 Task: Create a due date automation trigger when advanced on, on the wednesday after a card is due add fields with custom field "Resume" unchecked at 11:00 AM.
Action: Mouse moved to (1094, 334)
Screenshot: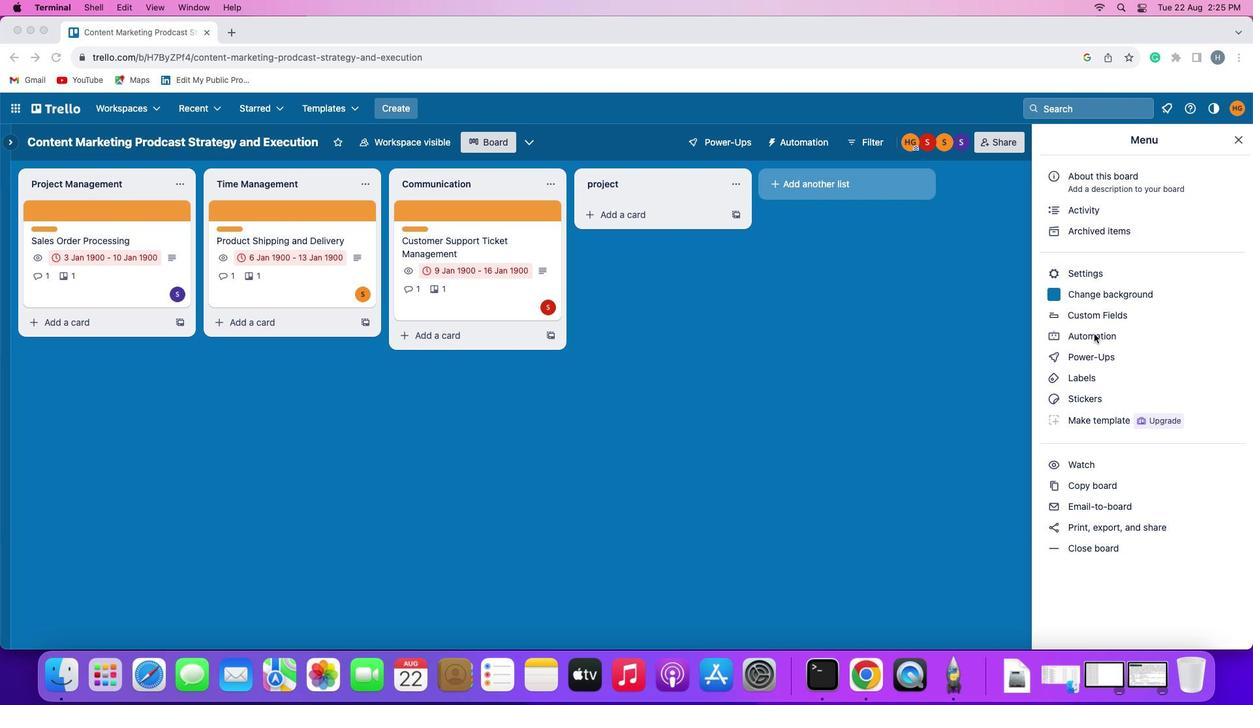 
Action: Mouse pressed left at (1094, 334)
Screenshot: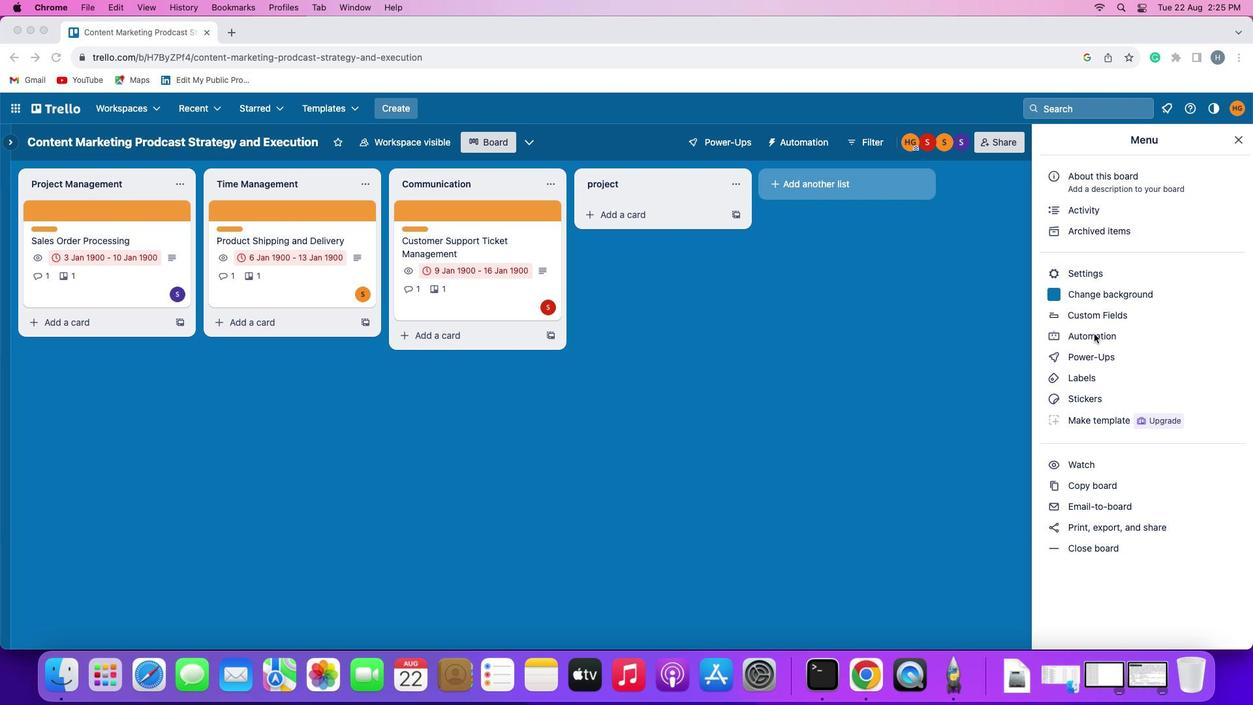 
Action: Mouse pressed left at (1094, 334)
Screenshot: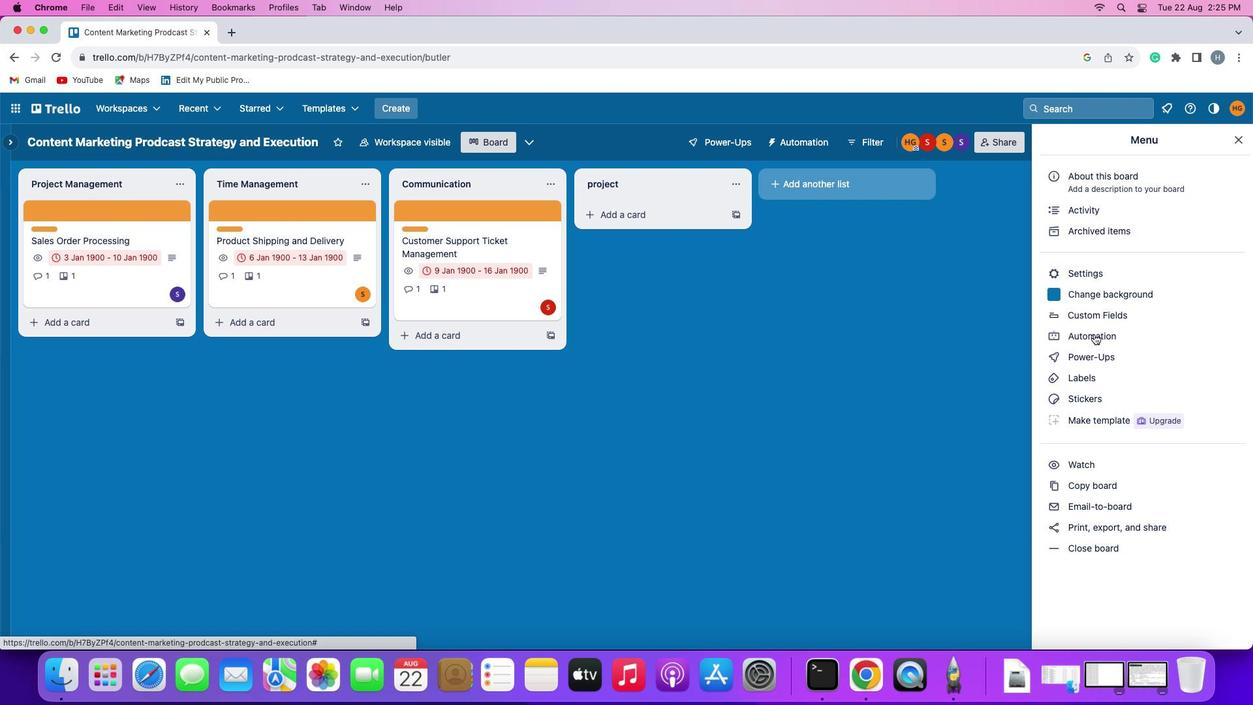 
Action: Mouse moved to (112, 308)
Screenshot: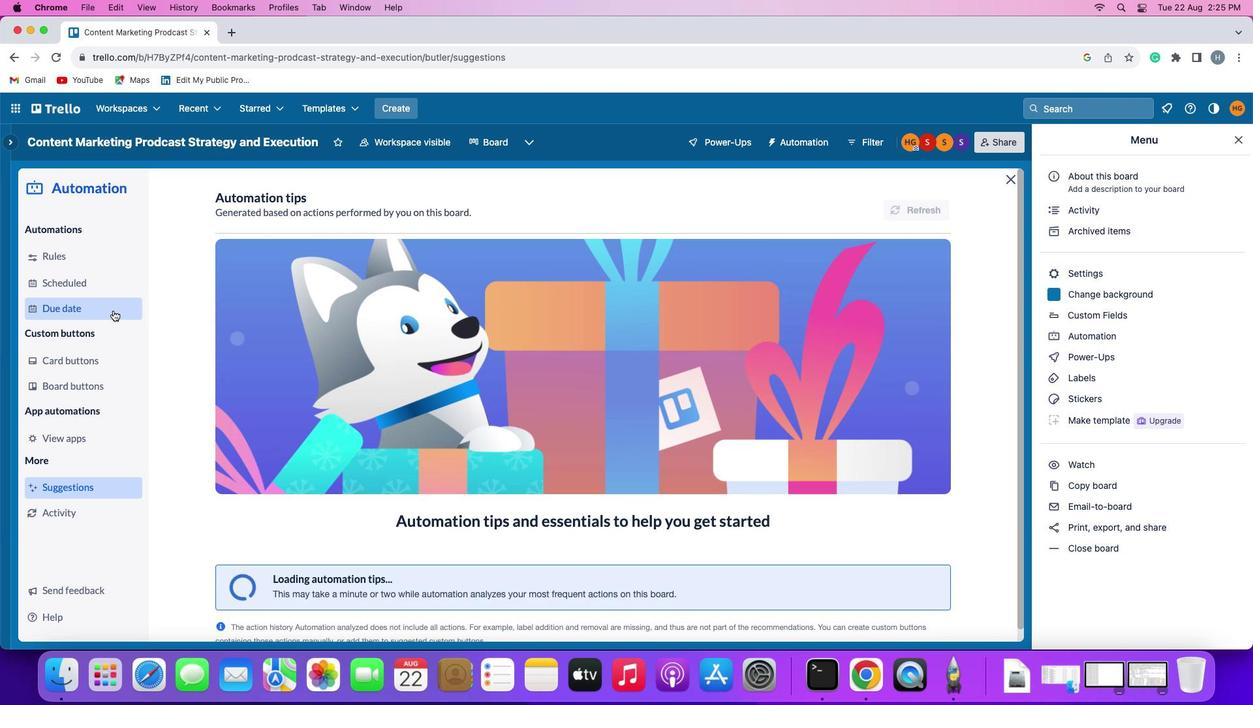 
Action: Mouse pressed left at (112, 308)
Screenshot: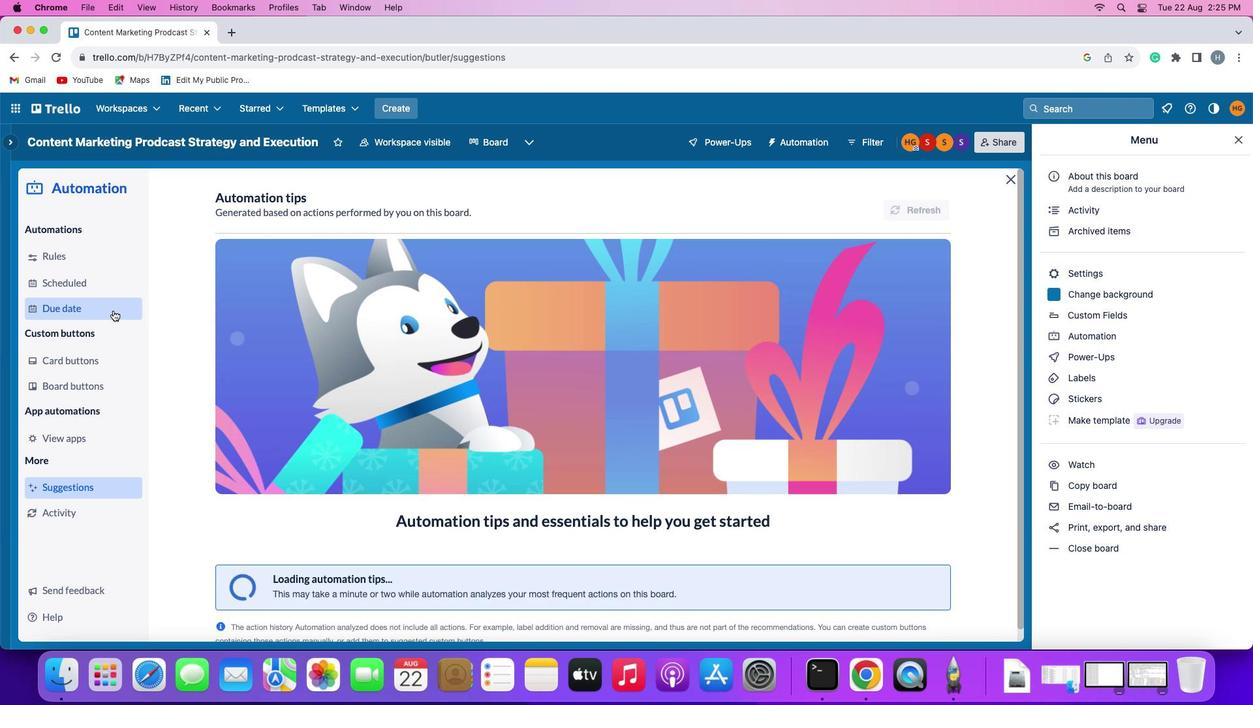 
Action: Mouse moved to (895, 198)
Screenshot: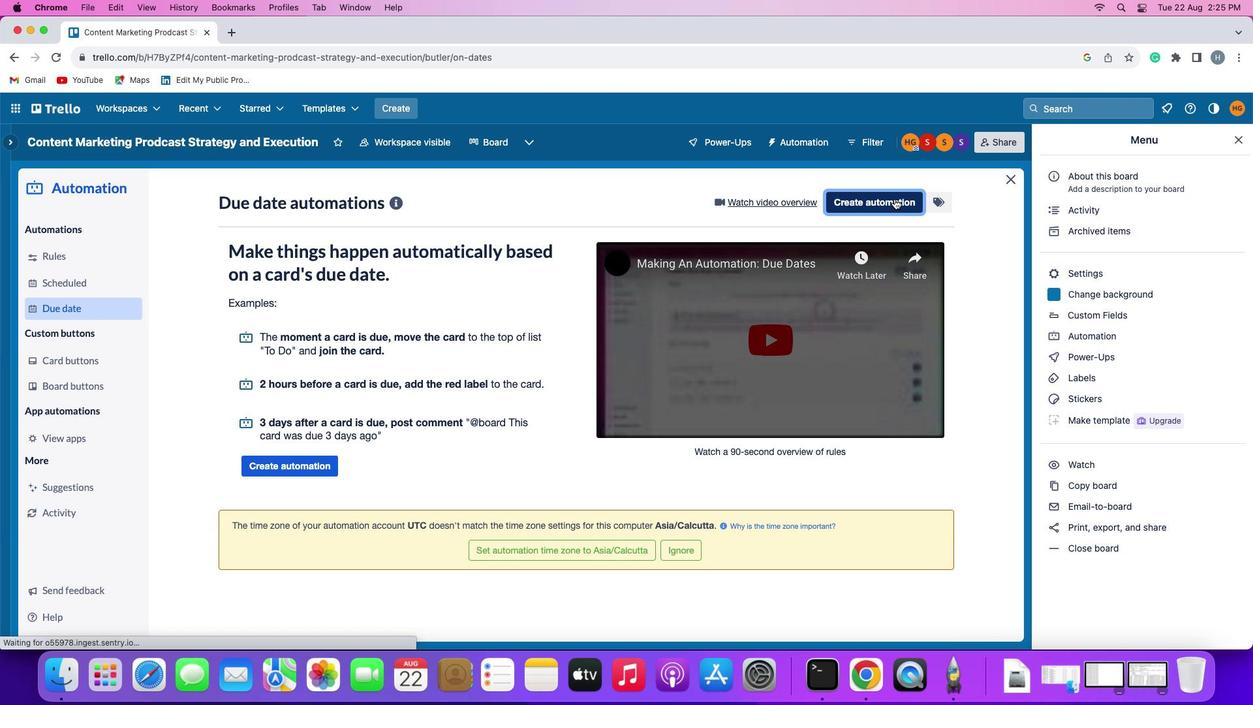 
Action: Mouse pressed left at (895, 198)
Screenshot: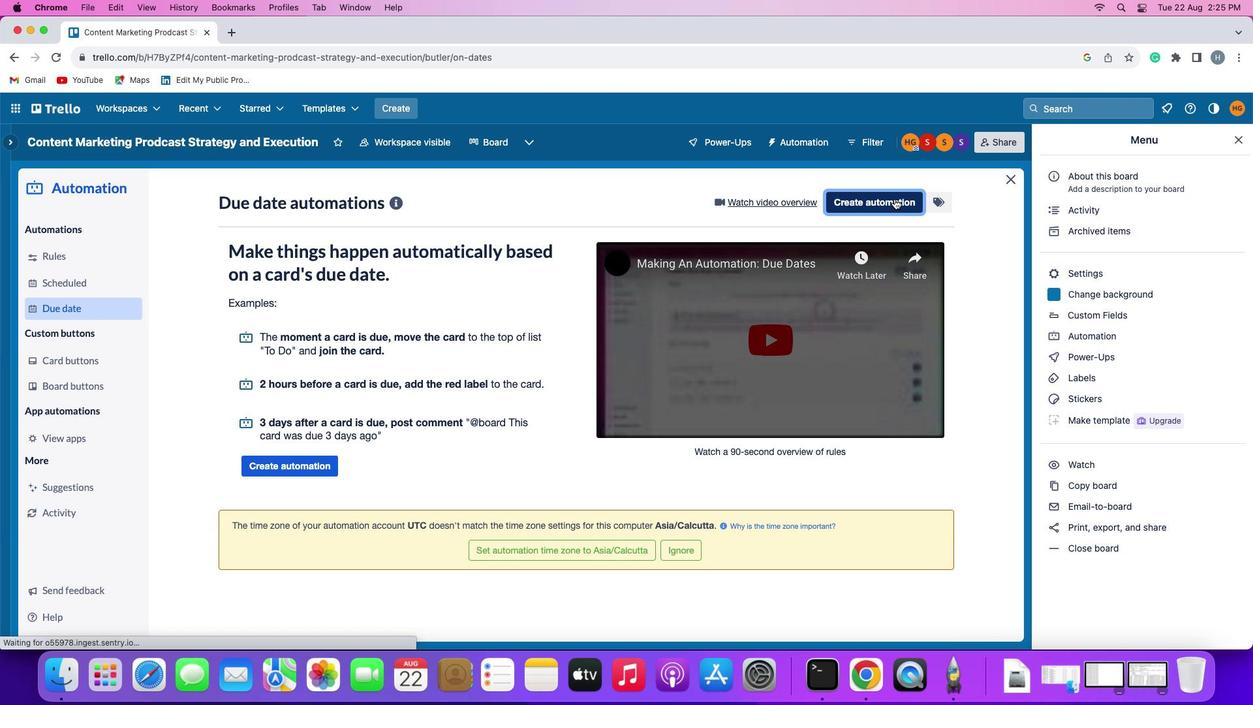 
Action: Mouse moved to (257, 330)
Screenshot: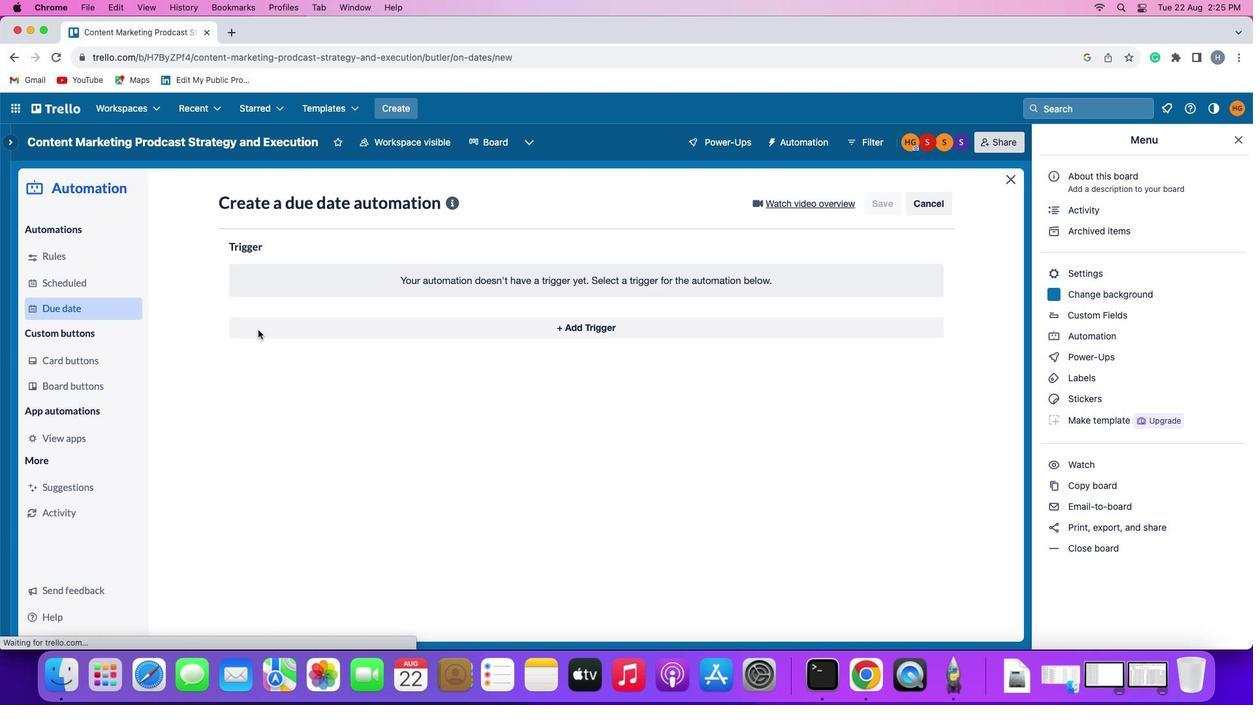 
Action: Mouse pressed left at (257, 330)
Screenshot: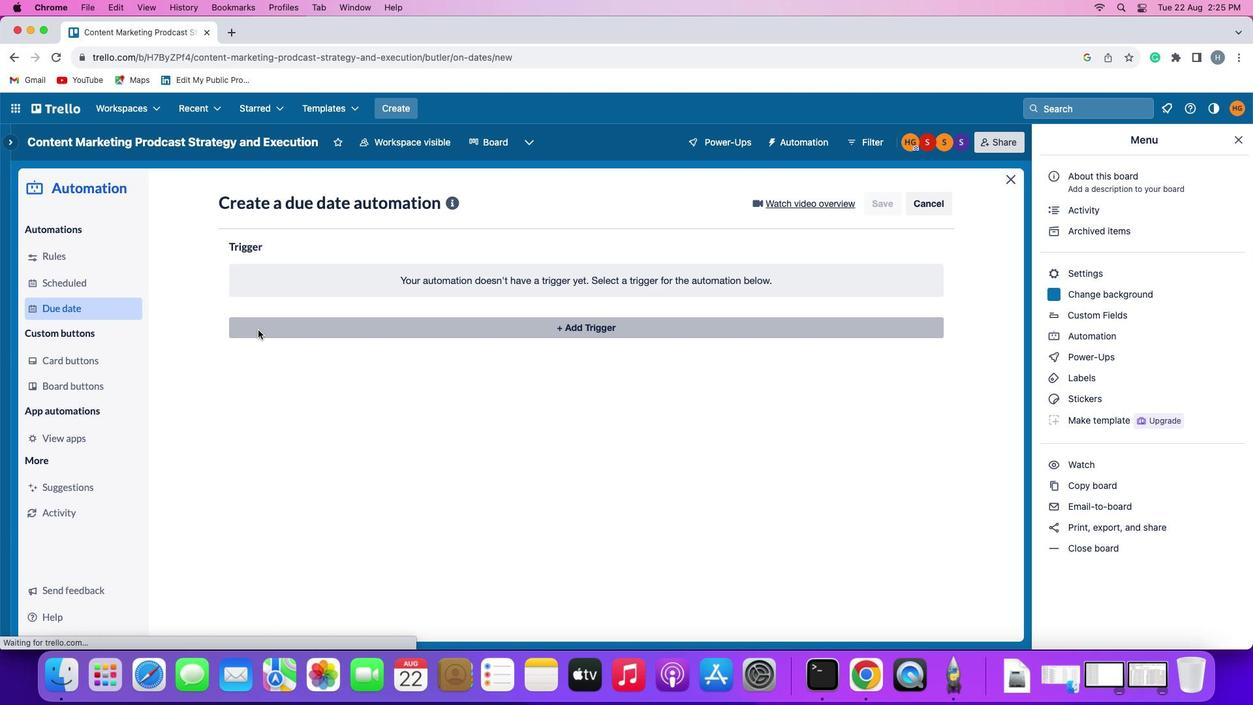 
Action: Mouse moved to (276, 577)
Screenshot: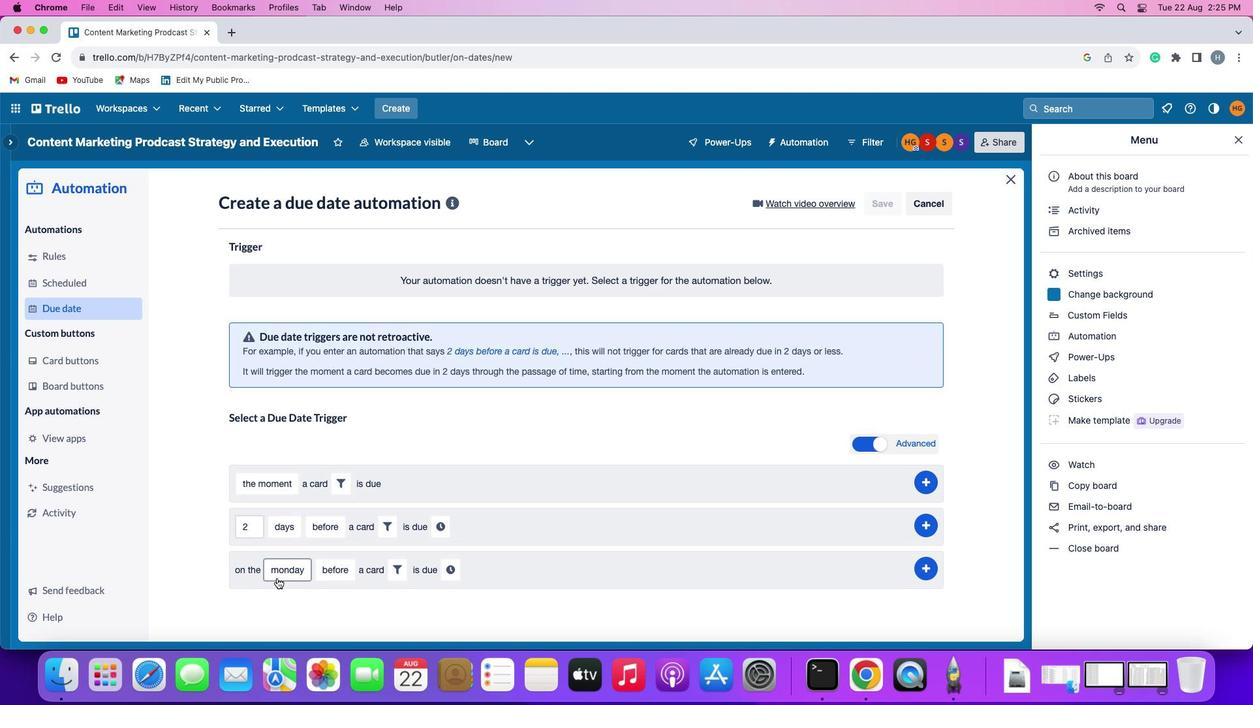 
Action: Mouse pressed left at (276, 577)
Screenshot: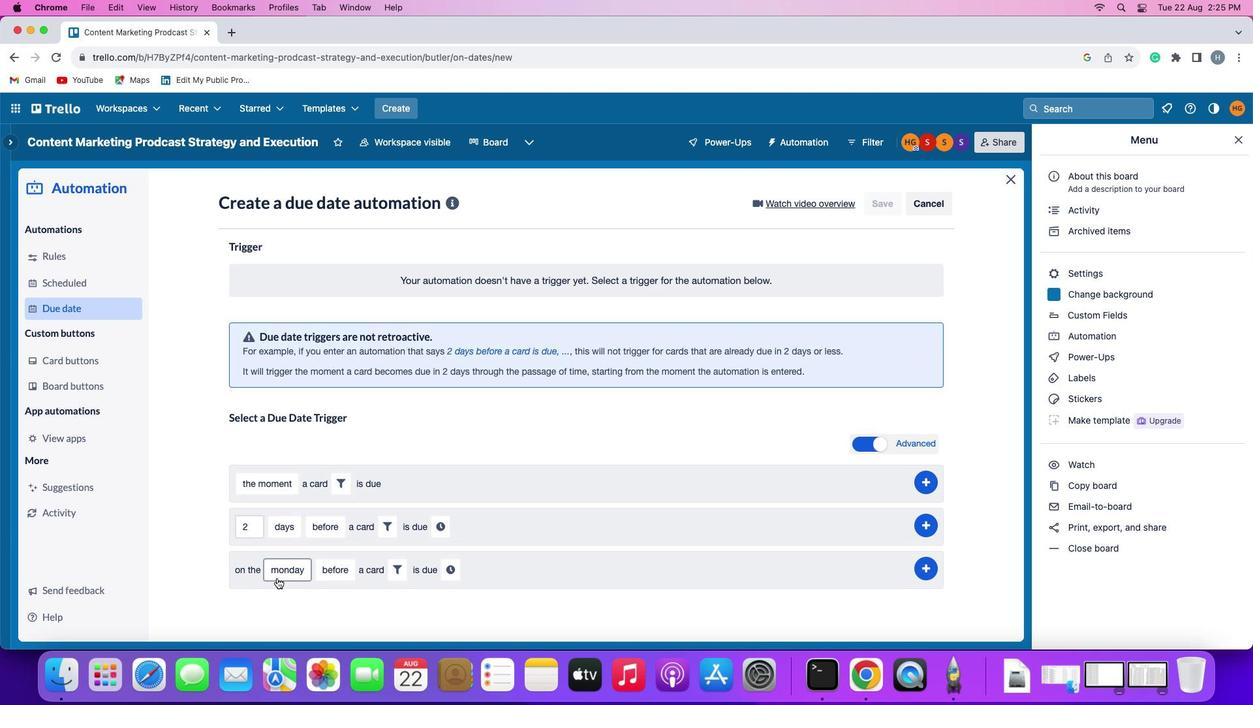 
Action: Mouse moved to (314, 439)
Screenshot: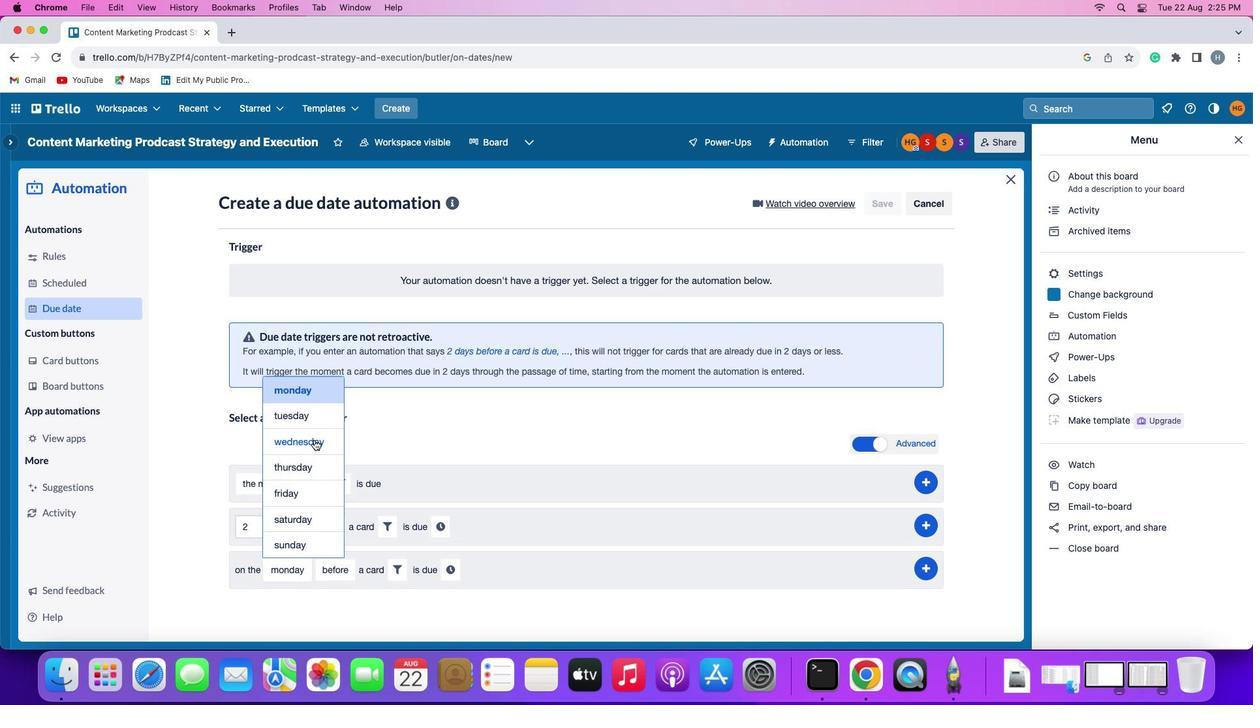 
Action: Mouse pressed left at (314, 439)
Screenshot: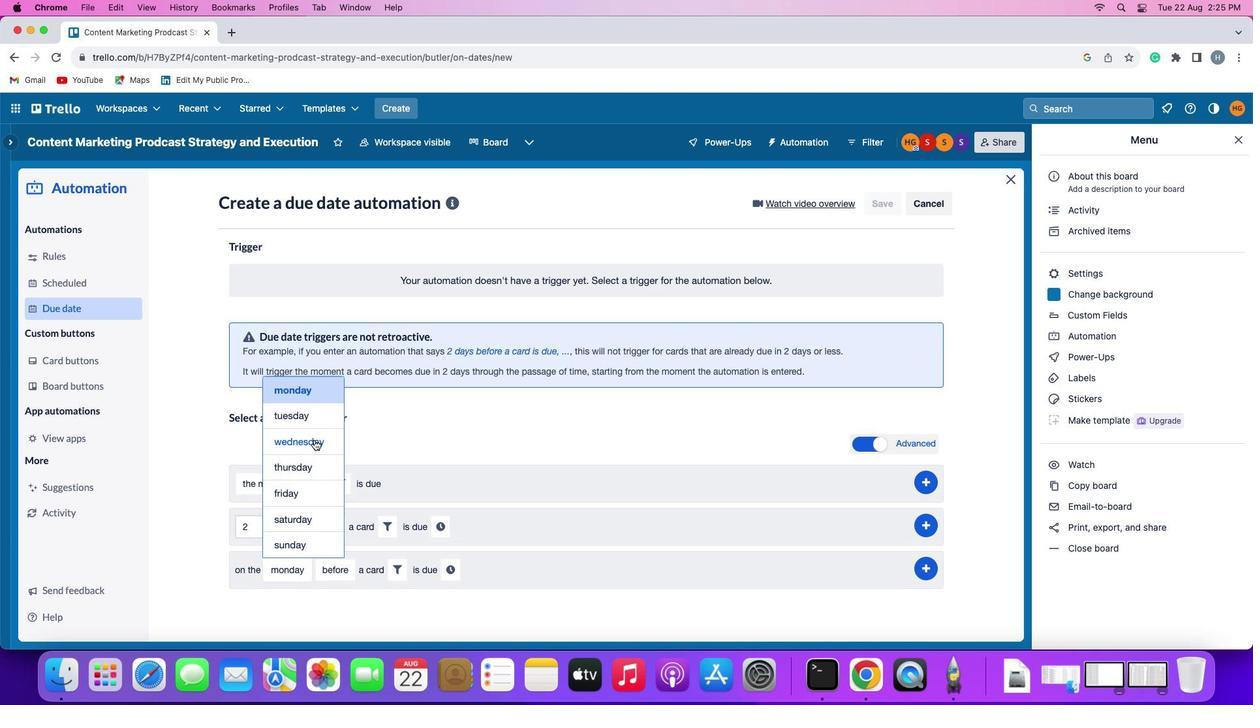 
Action: Mouse moved to (348, 562)
Screenshot: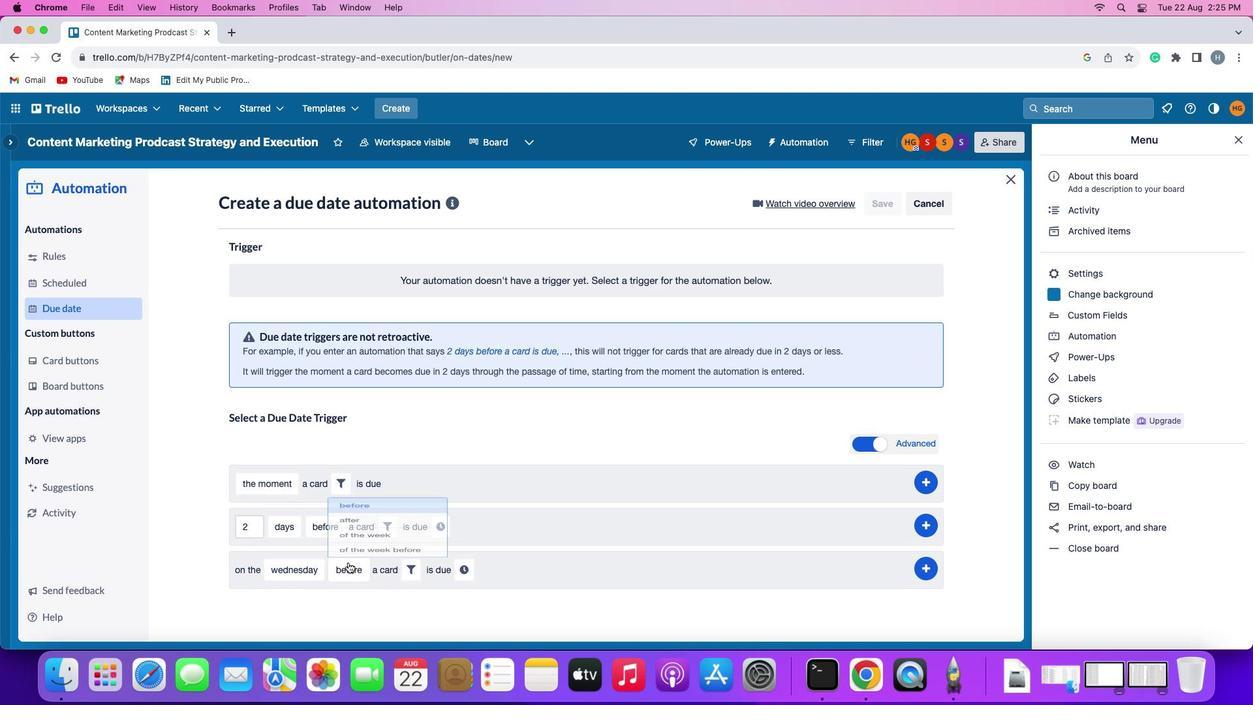 
Action: Mouse pressed left at (348, 562)
Screenshot: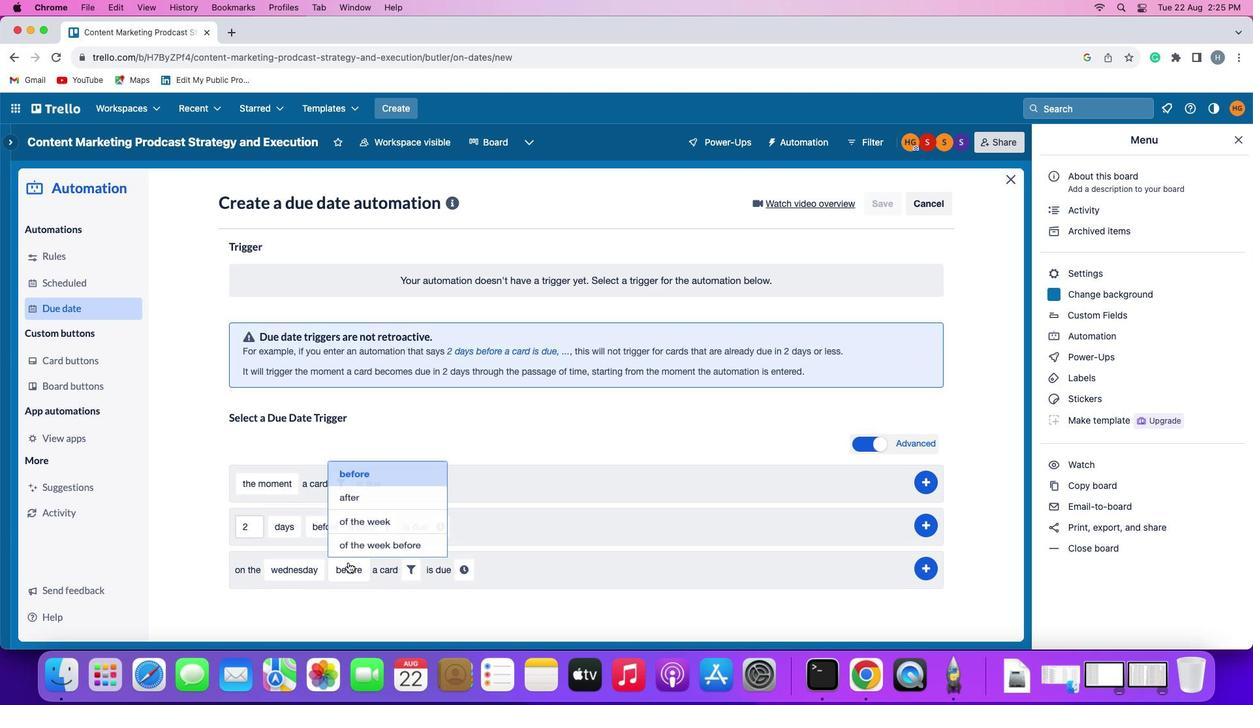 
Action: Mouse moved to (369, 498)
Screenshot: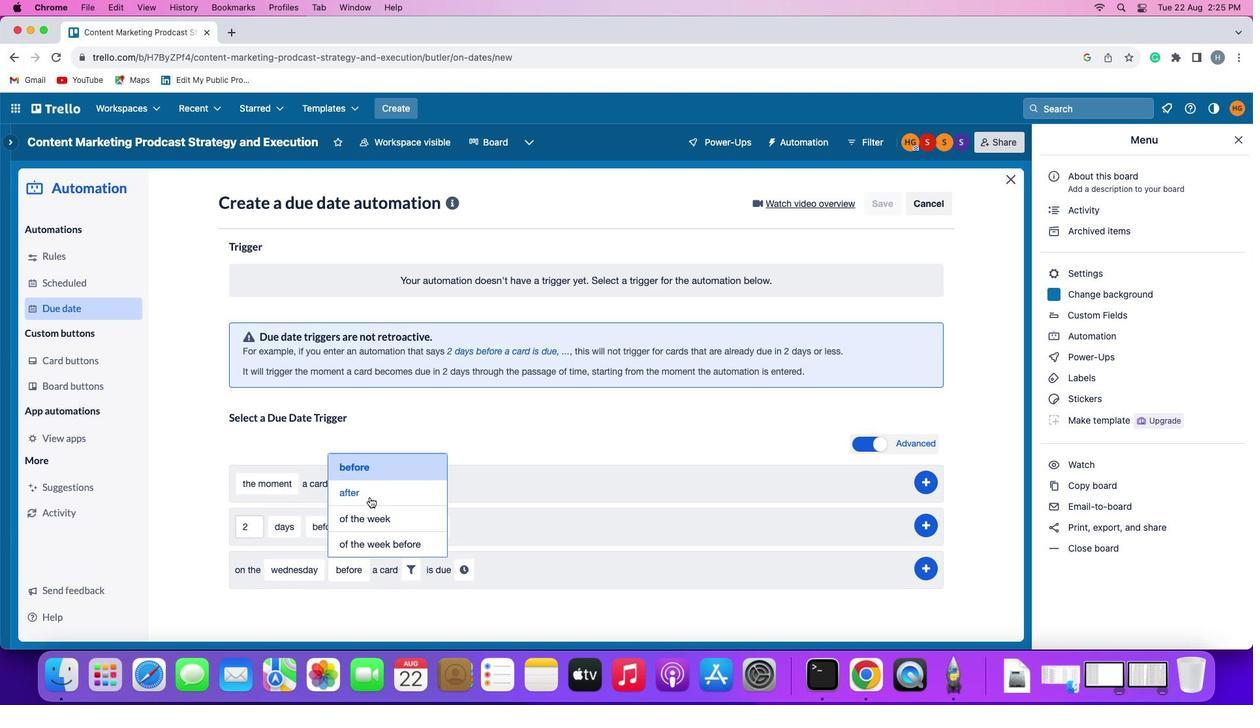 
Action: Mouse pressed left at (369, 498)
Screenshot: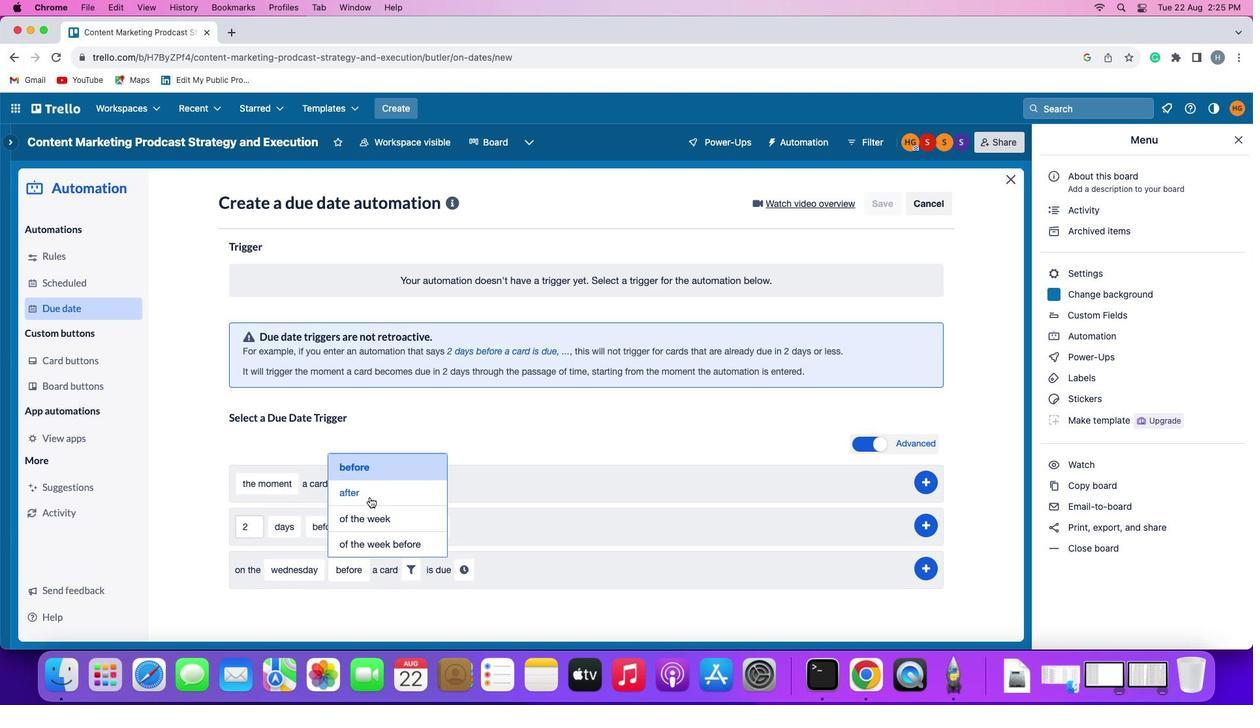 
Action: Mouse moved to (414, 569)
Screenshot: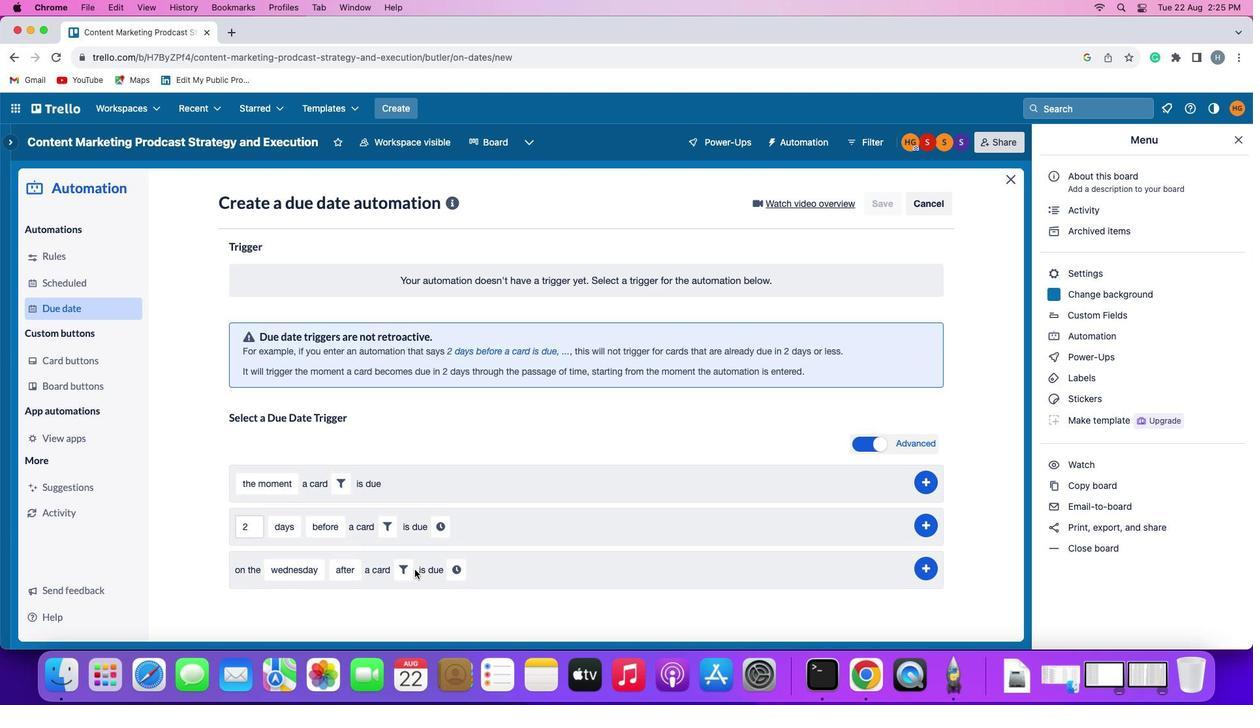 
Action: Mouse pressed left at (414, 569)
Screenshot: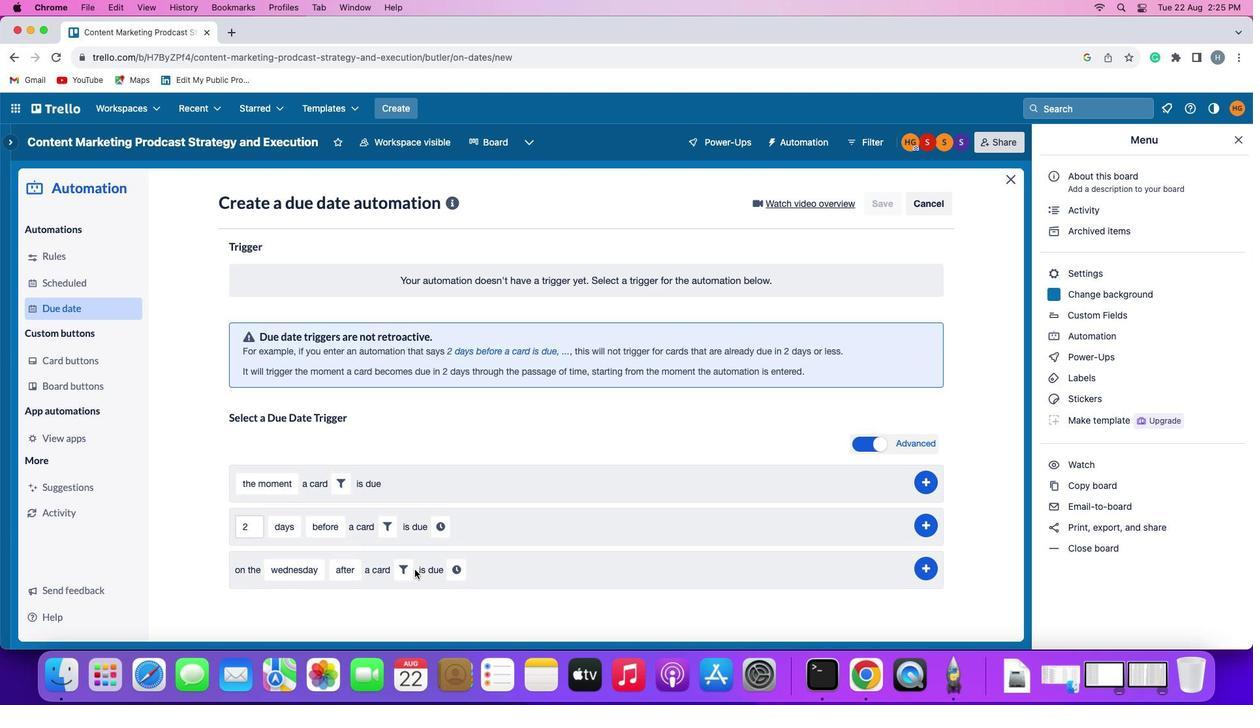 
Action: Mouse moved to (411, 567)
Screenshot: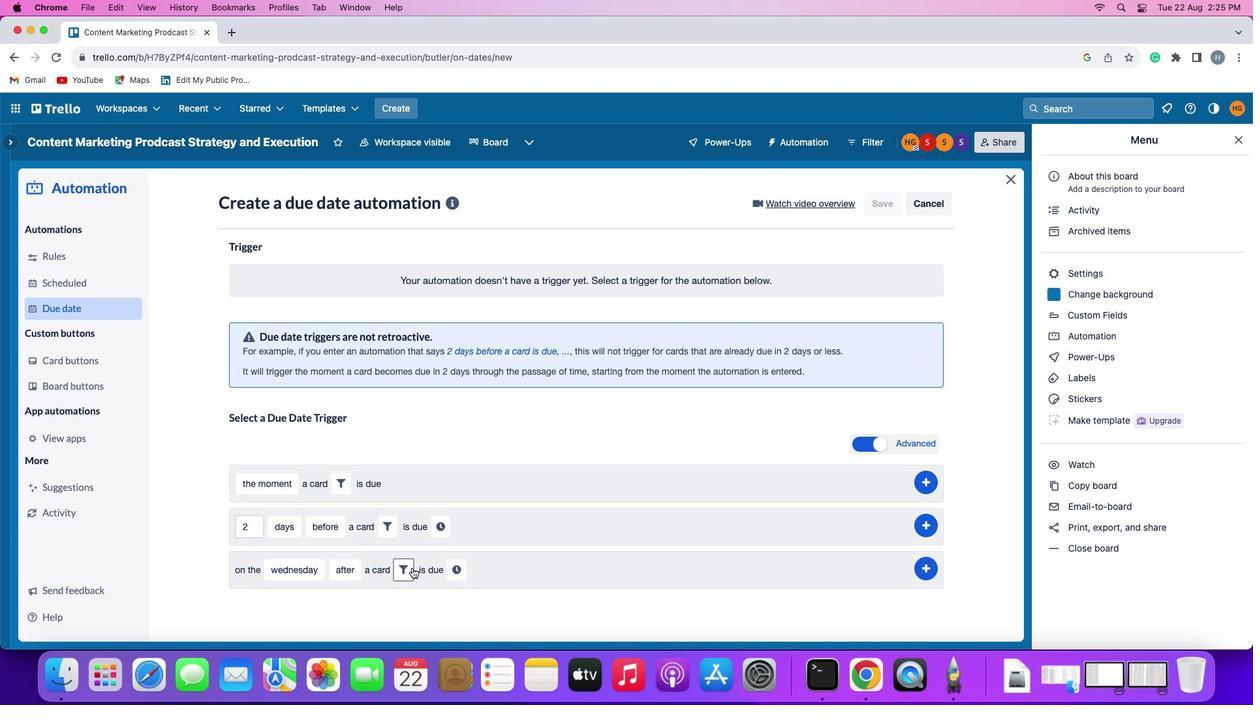
Action: Mouse pressed left at (411, 567)
Screenshot: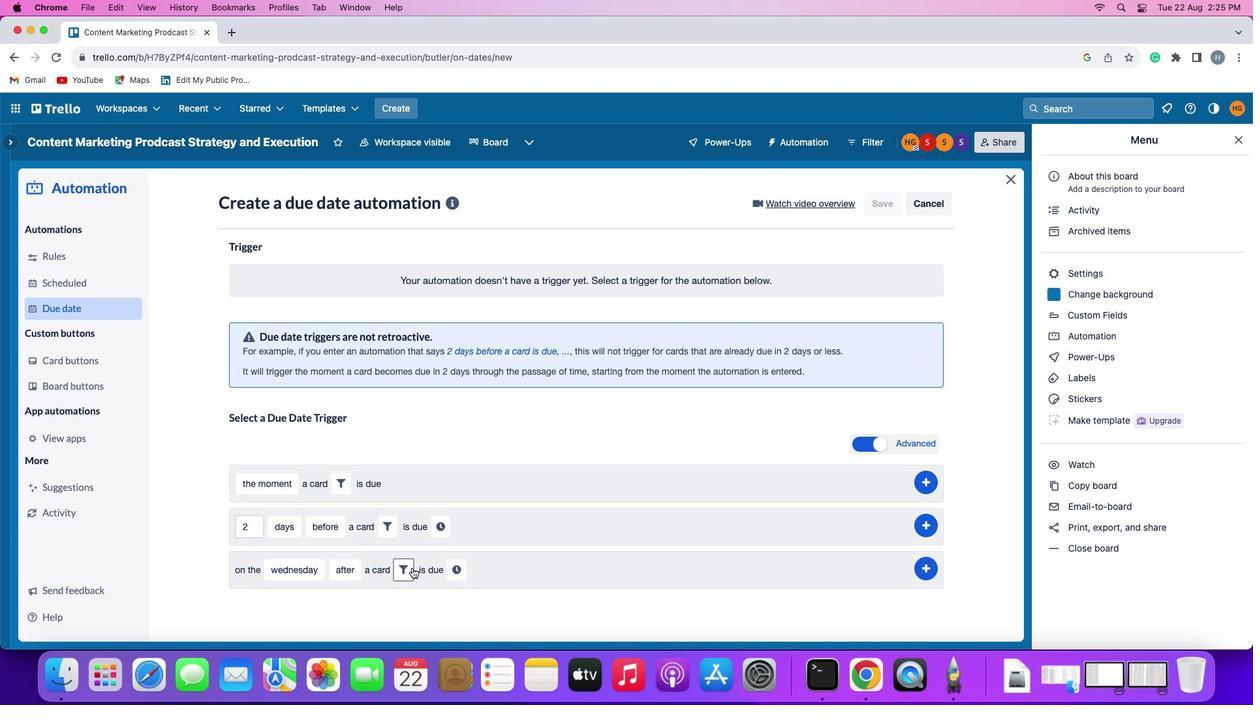 
Action: Mouse moved to (604, 614)
Screenshot: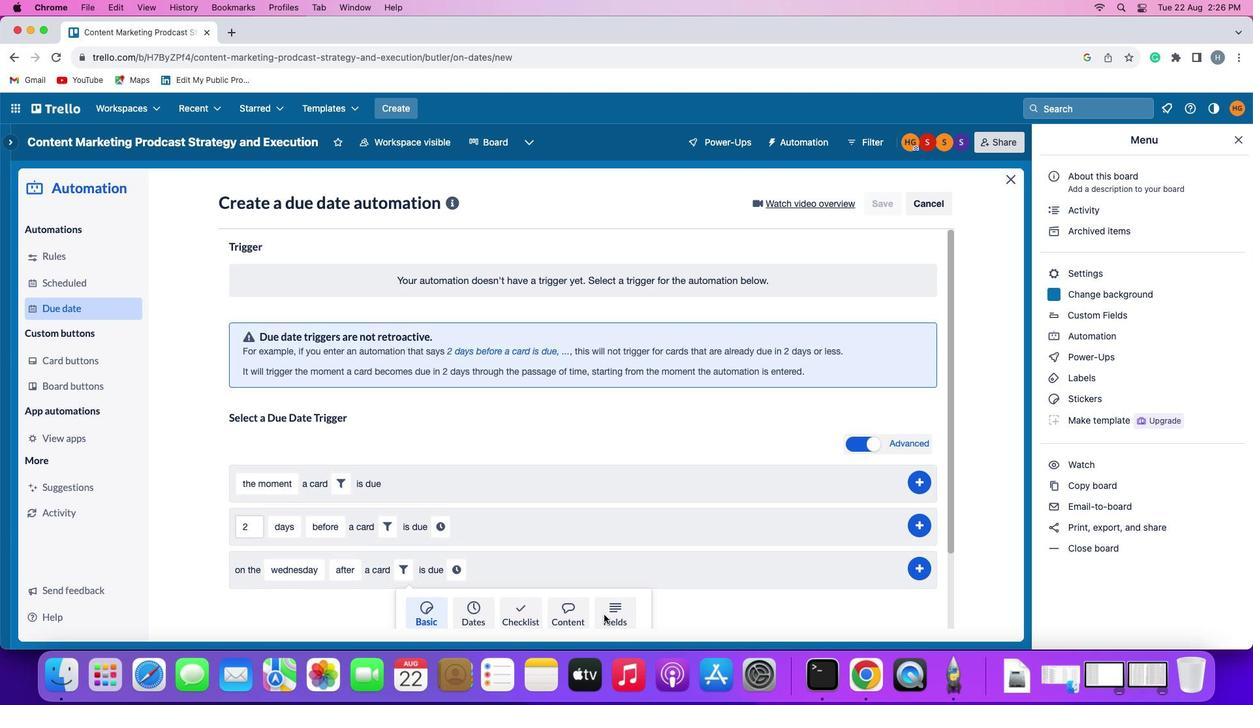
Action: Mouse pressed left at (604, 614)
Screenshot: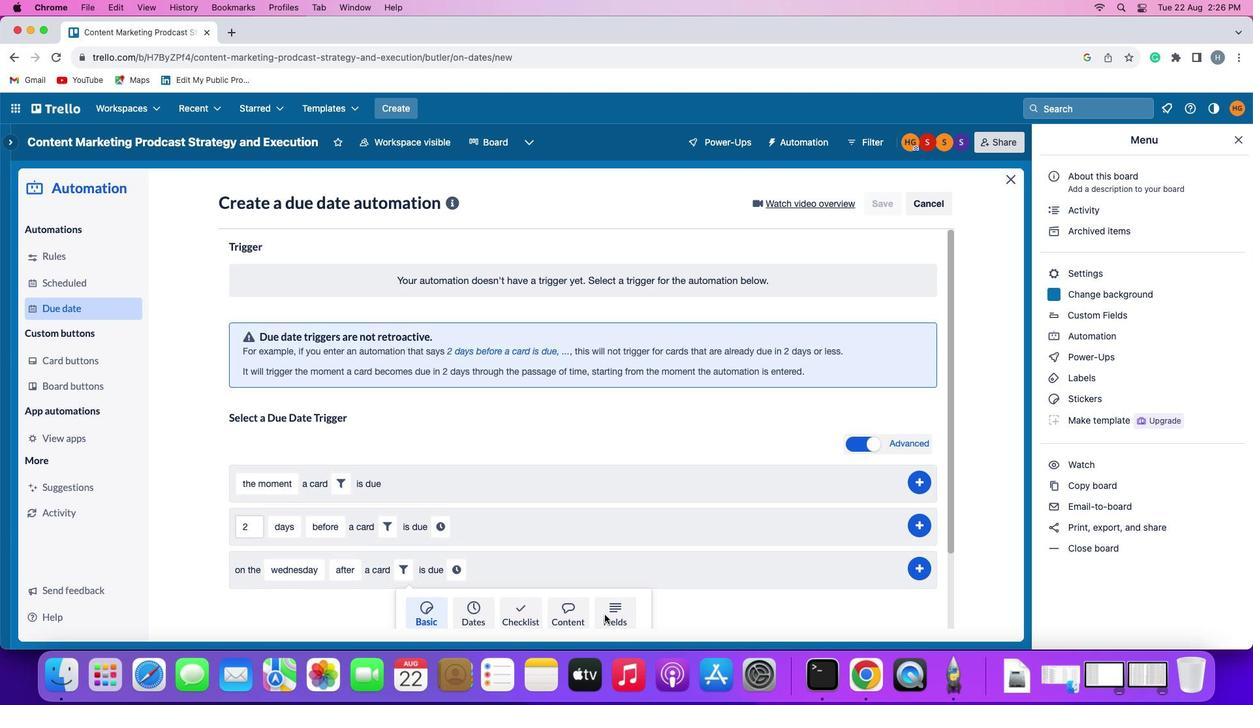 
Action: Mouse moved to (370, 604)
Screenshot: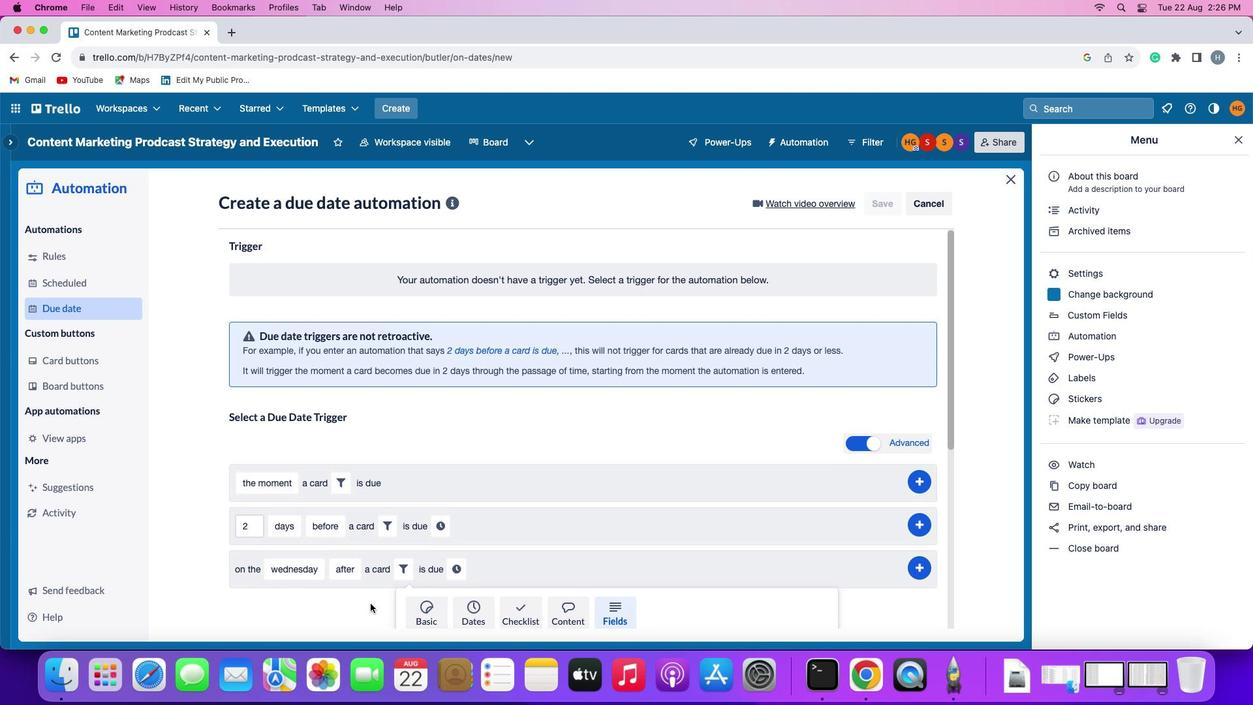 
Action: Mouse scrolled (370, 604) with delta (0, 0)
Screenshot: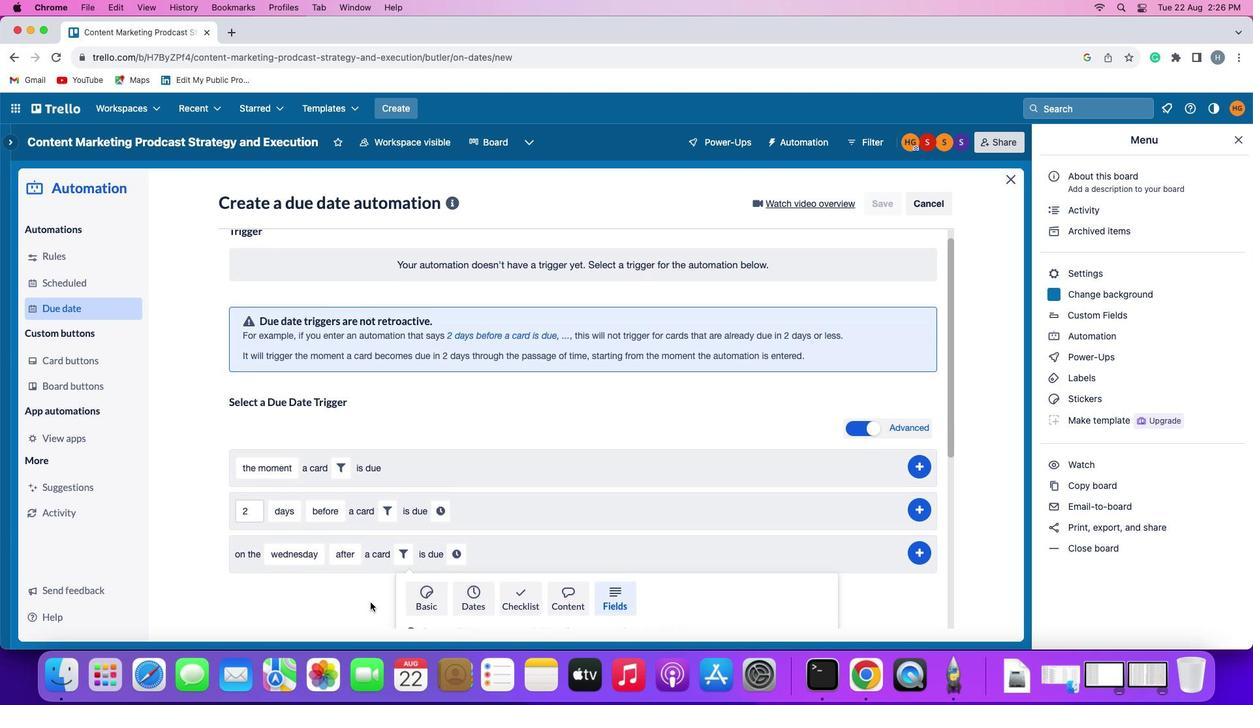 
Action: Mouse scrolled (370, 604) with delta (0, 0)
Screenshot: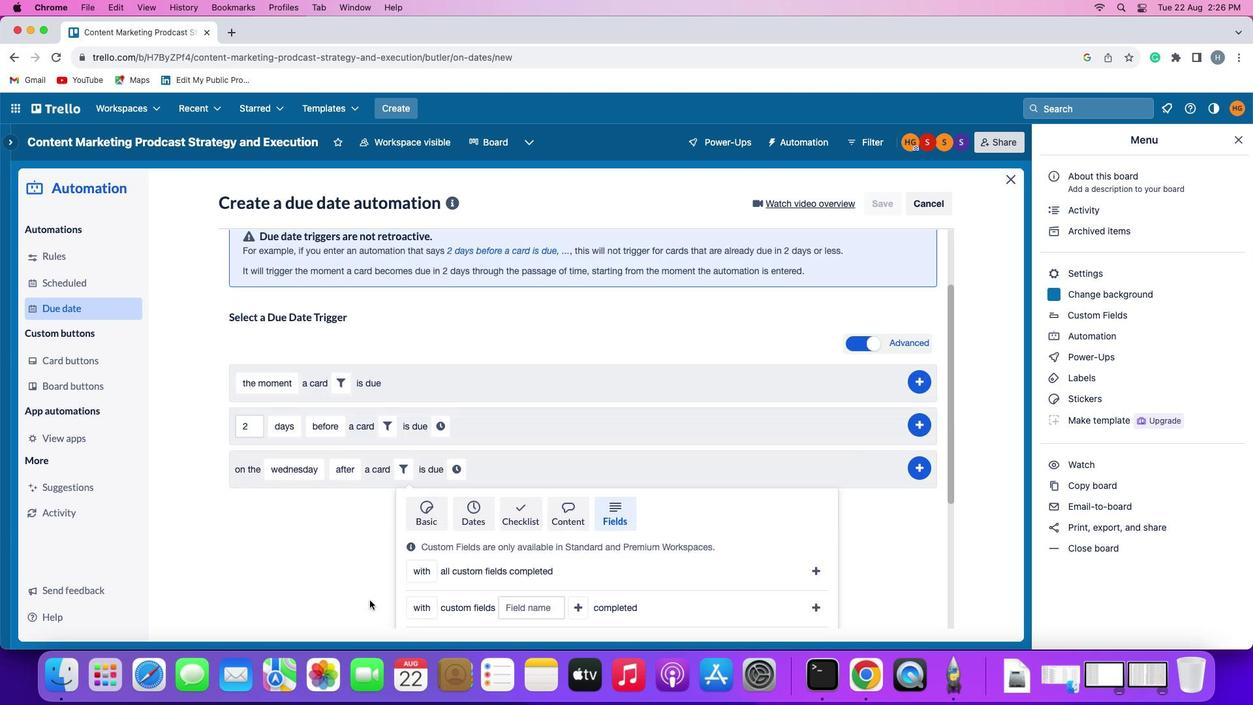
Action: Mouse scrolled (370, 604) with delta (0, -1)
Screenshot: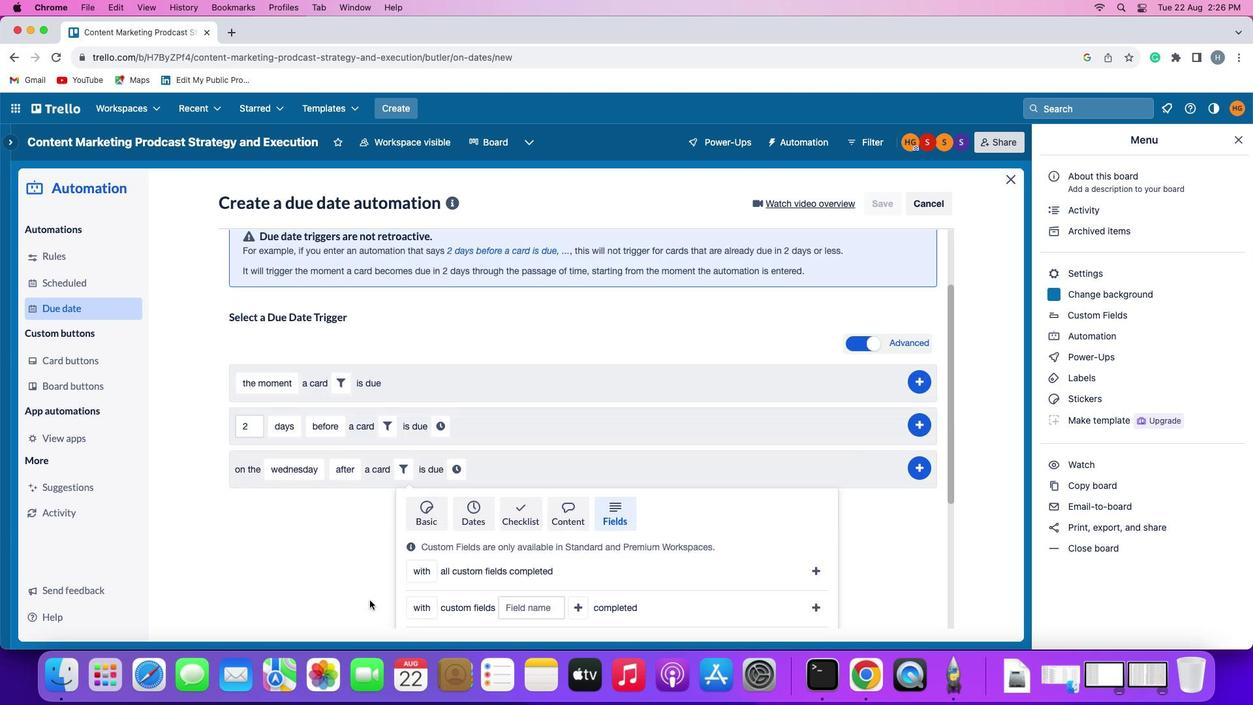
Action: Mouse moved to (370, 603)
Screenshot: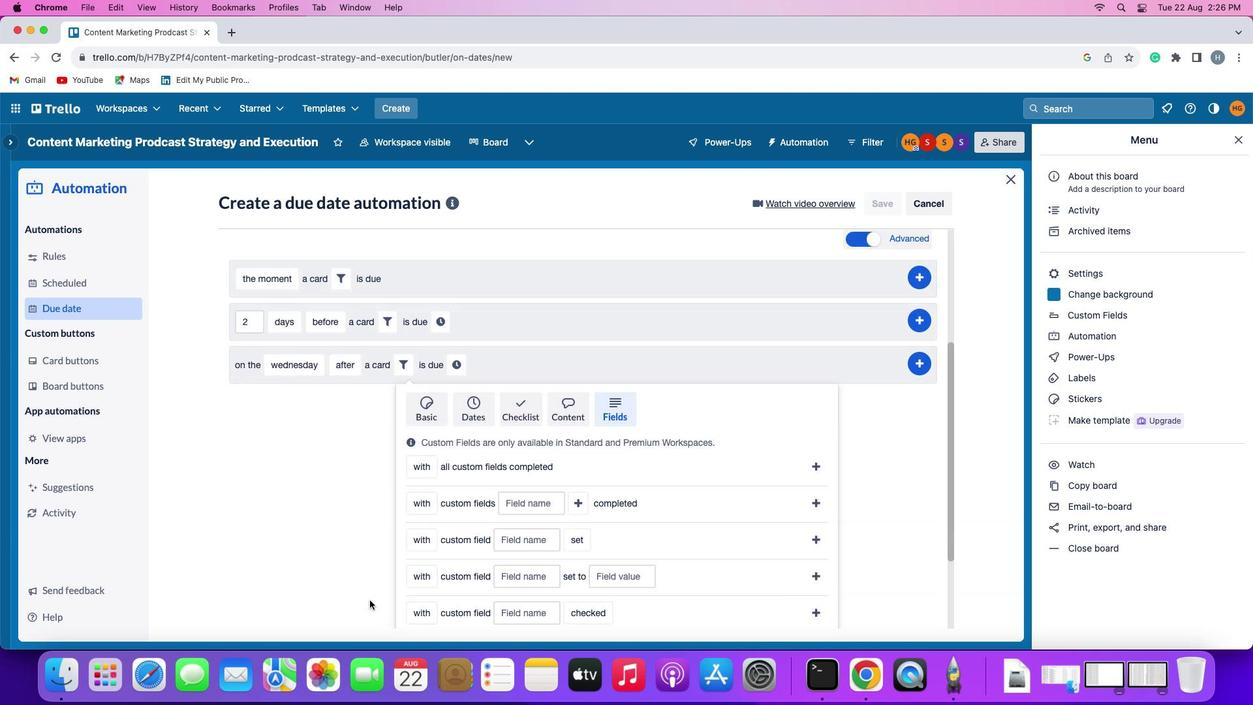 
Action: Mouse scrolled (370, 603) with delta (0, -3)
Screenshot: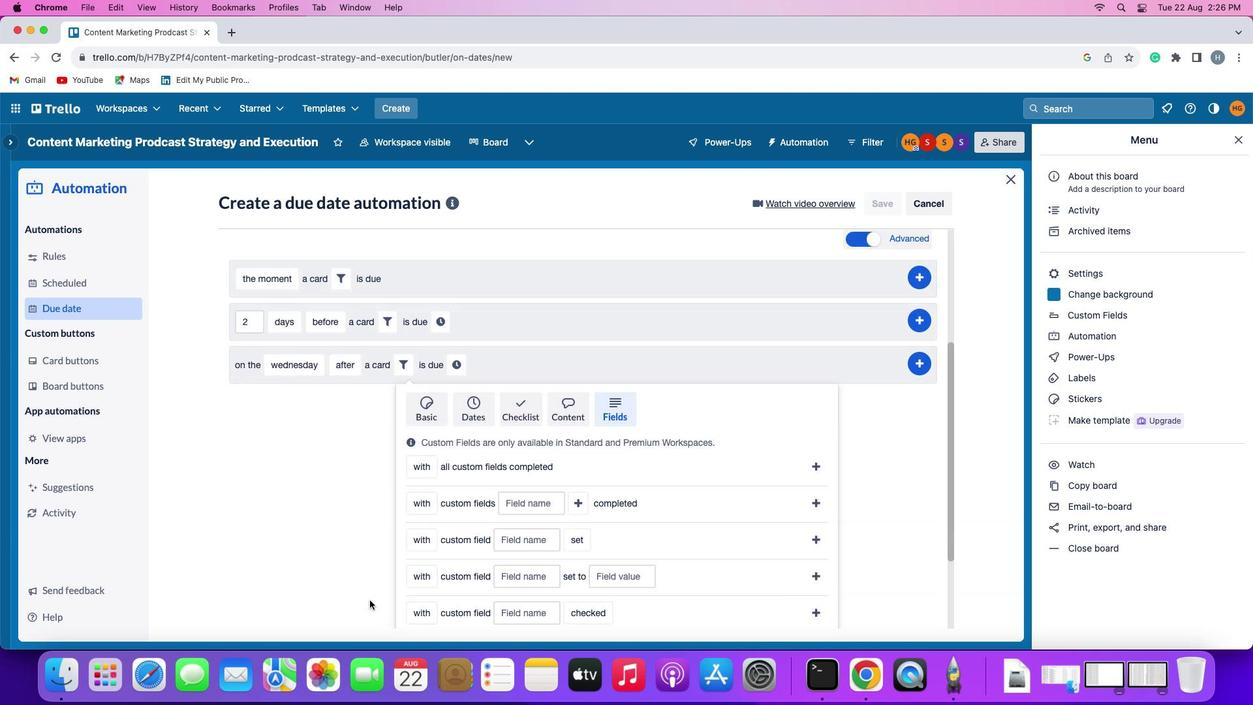
Action: Mouse moved to (370, 601)
Screenshot: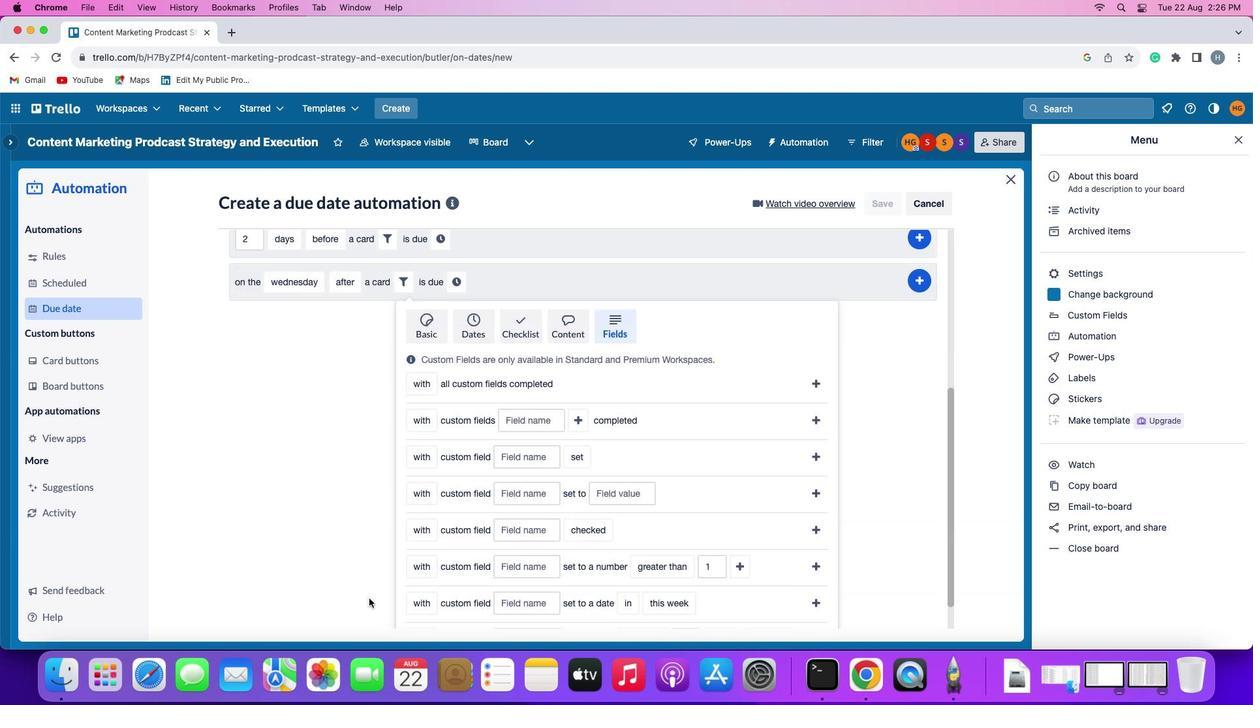 
Action: Mouse scrolled (370, 601) with delta (0, -3)
Screenshot: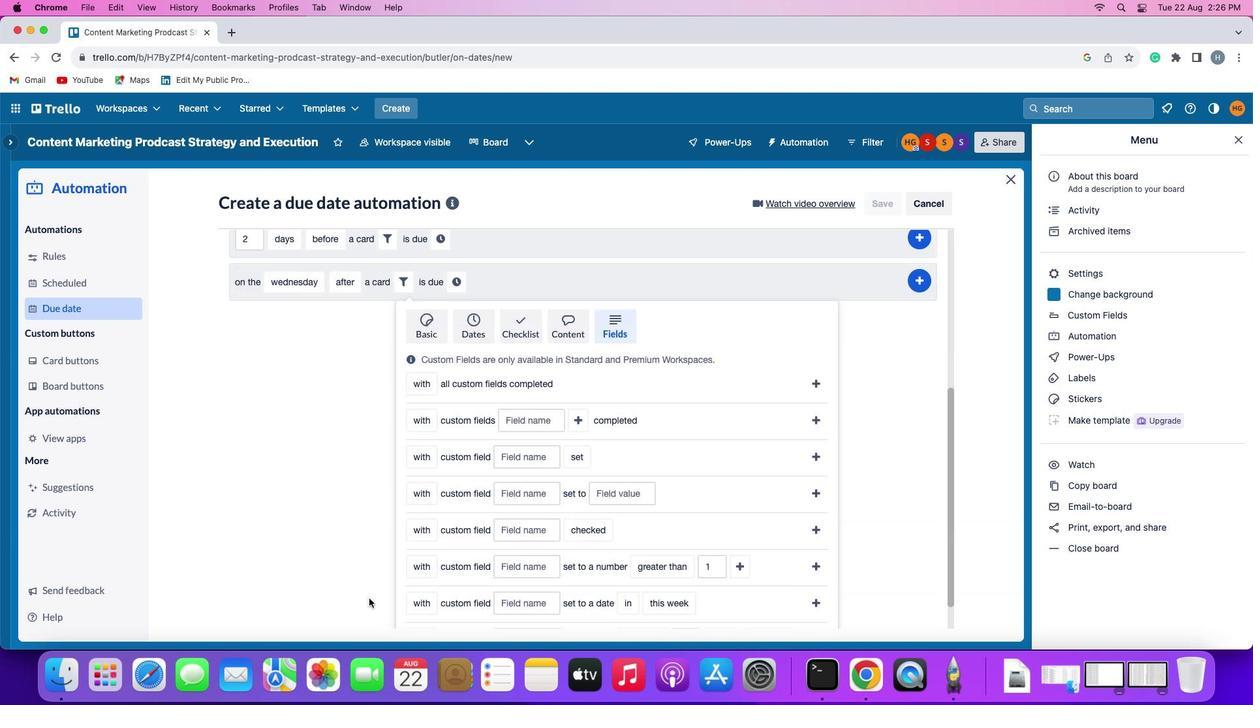
Action: Mouse moved to (369, 598)
Screenshot: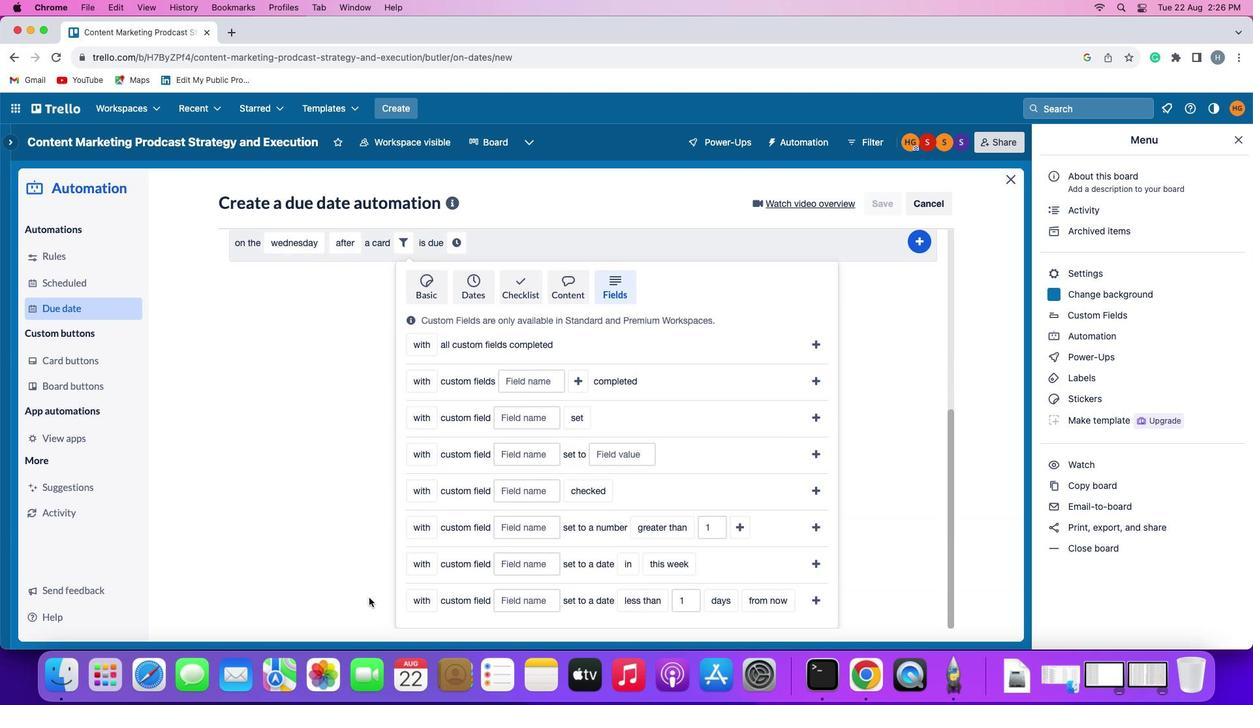 
Action: Mouse scrolled (369, 598) with delta (0, 0)
Screenshot: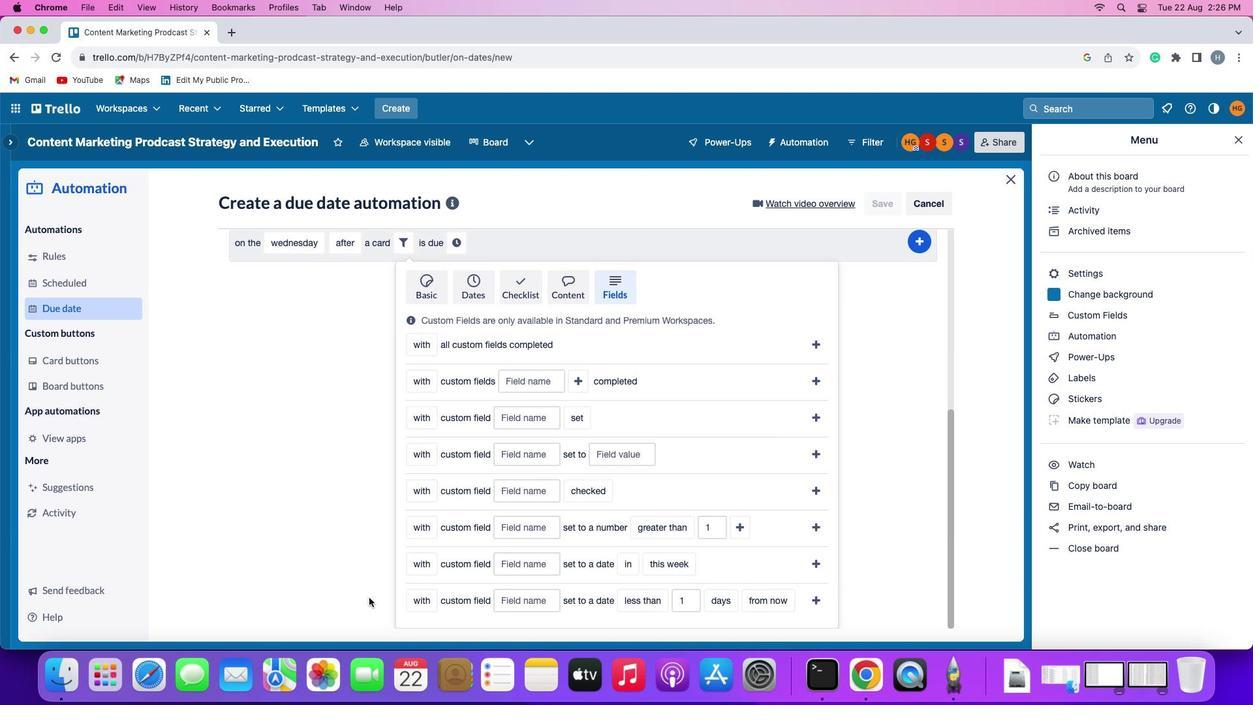 
Action: Mouse scrolled (369, 598) with delta (0, 0)
Screenshot: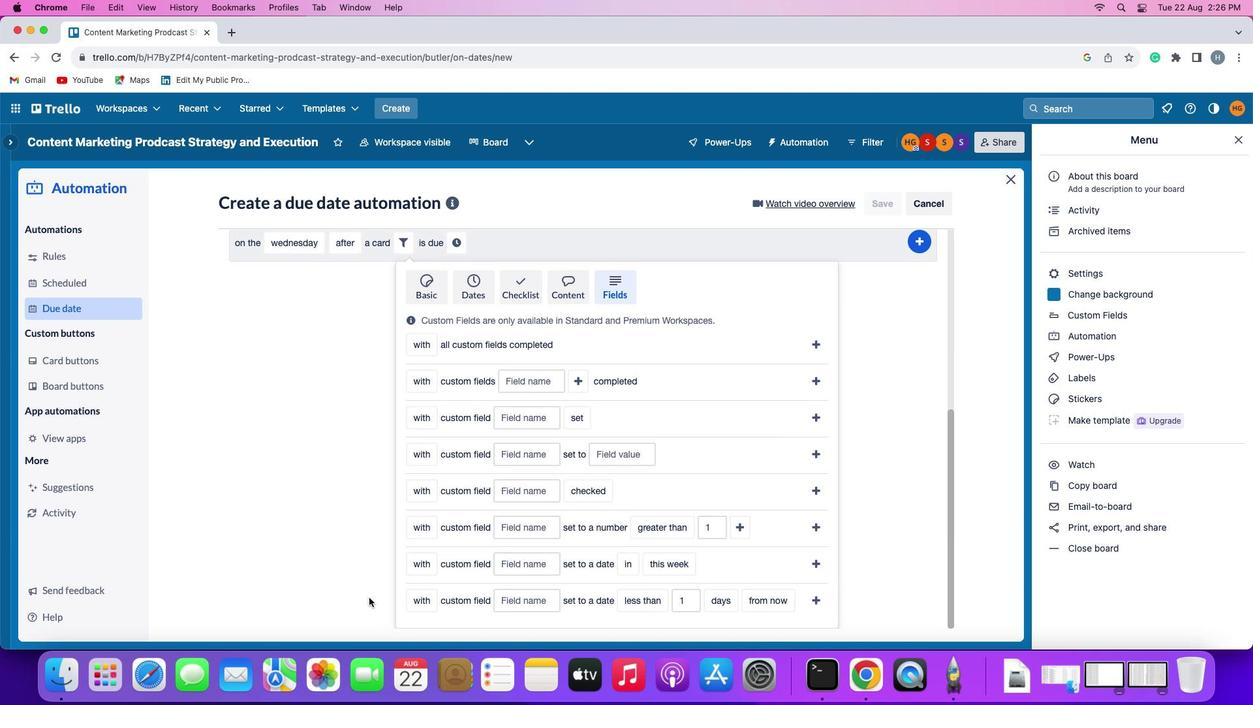 
Action: Mouse scrolled (369, 598) with delta (0, -1)
Screenshot: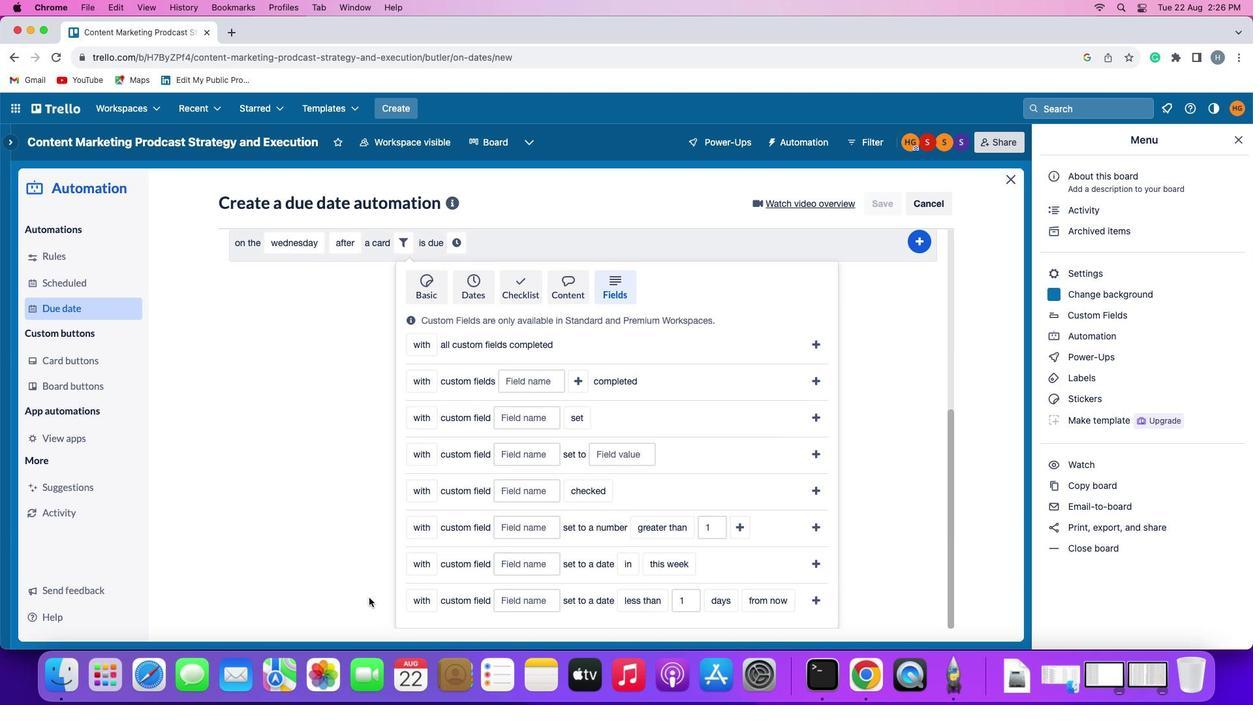 
Action: Mouse scrolled (369, 598) with delta (0, -1)
Screenshot: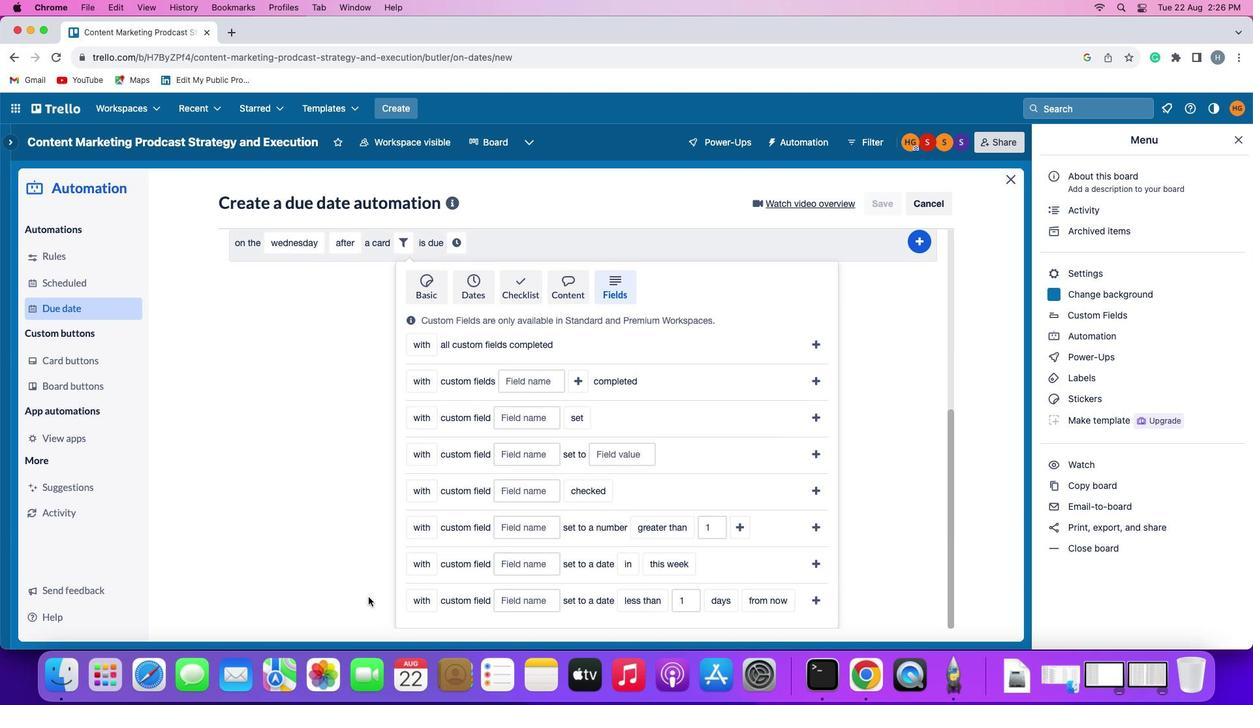 
Action: Mouse moved to (520, 487)
Screenshot: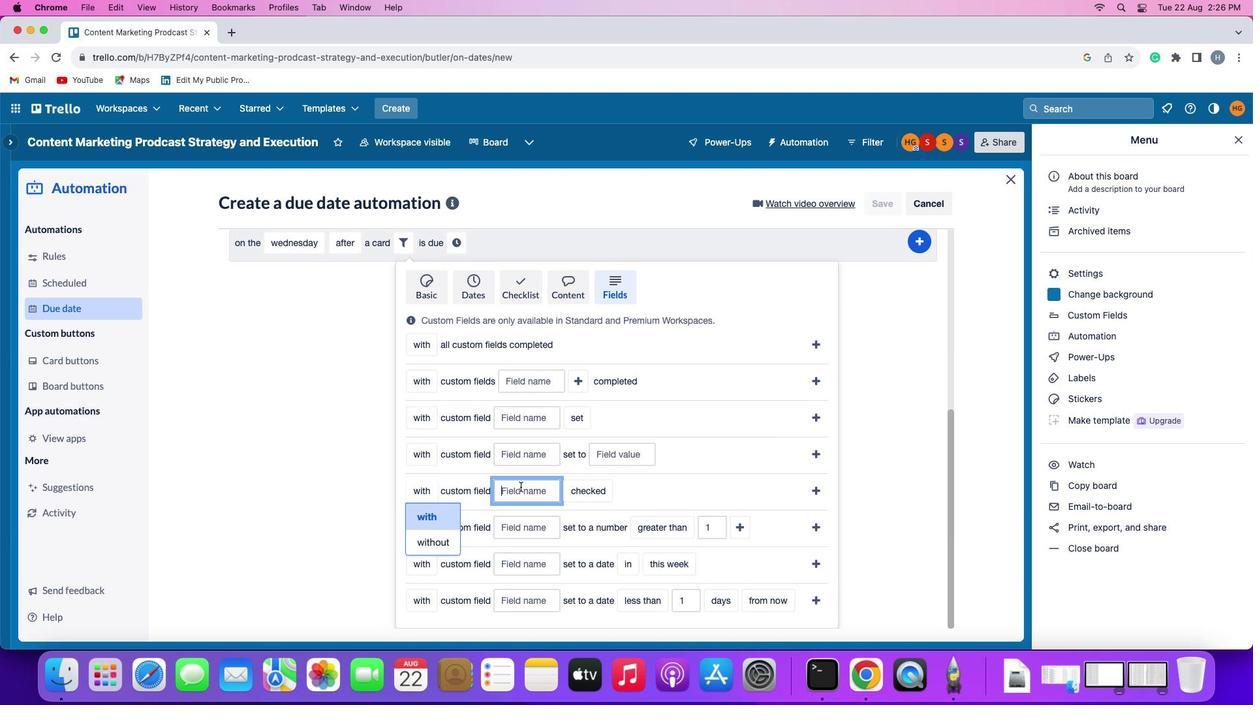 
Action: Mouse pressed left at (520, 487)
Screenshot: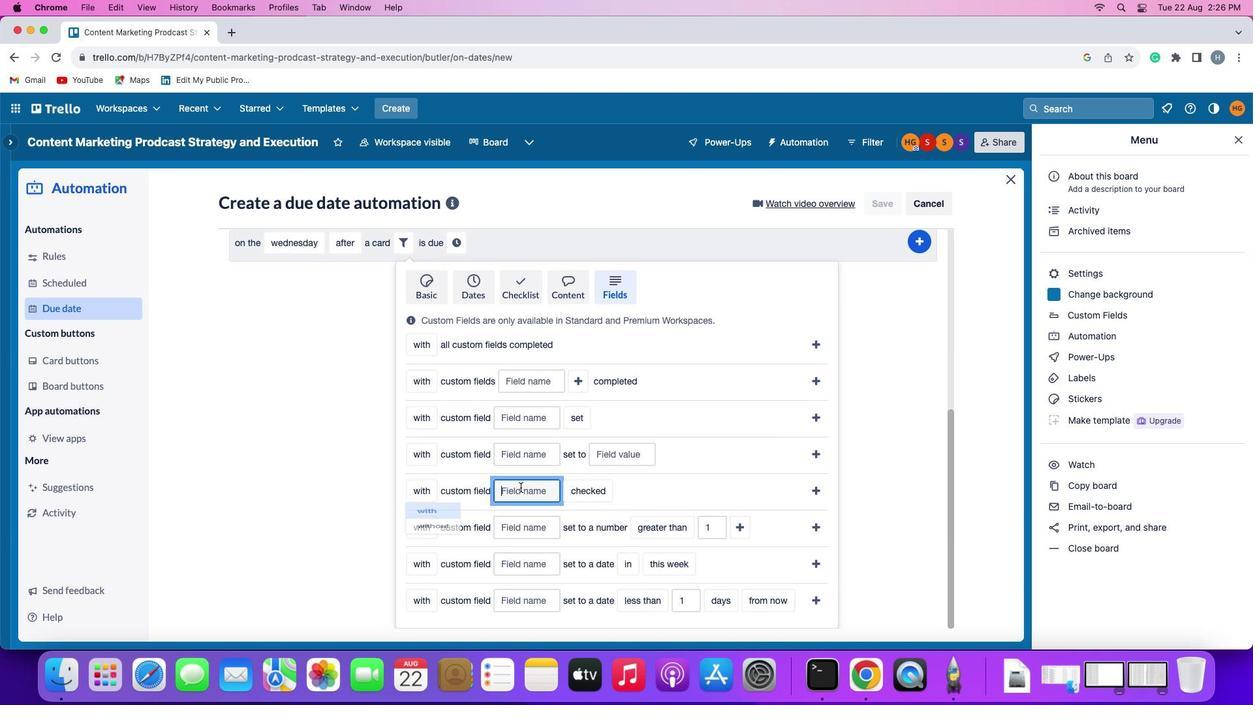 
Action: Mouse moved to (520, 487)
Screenshot: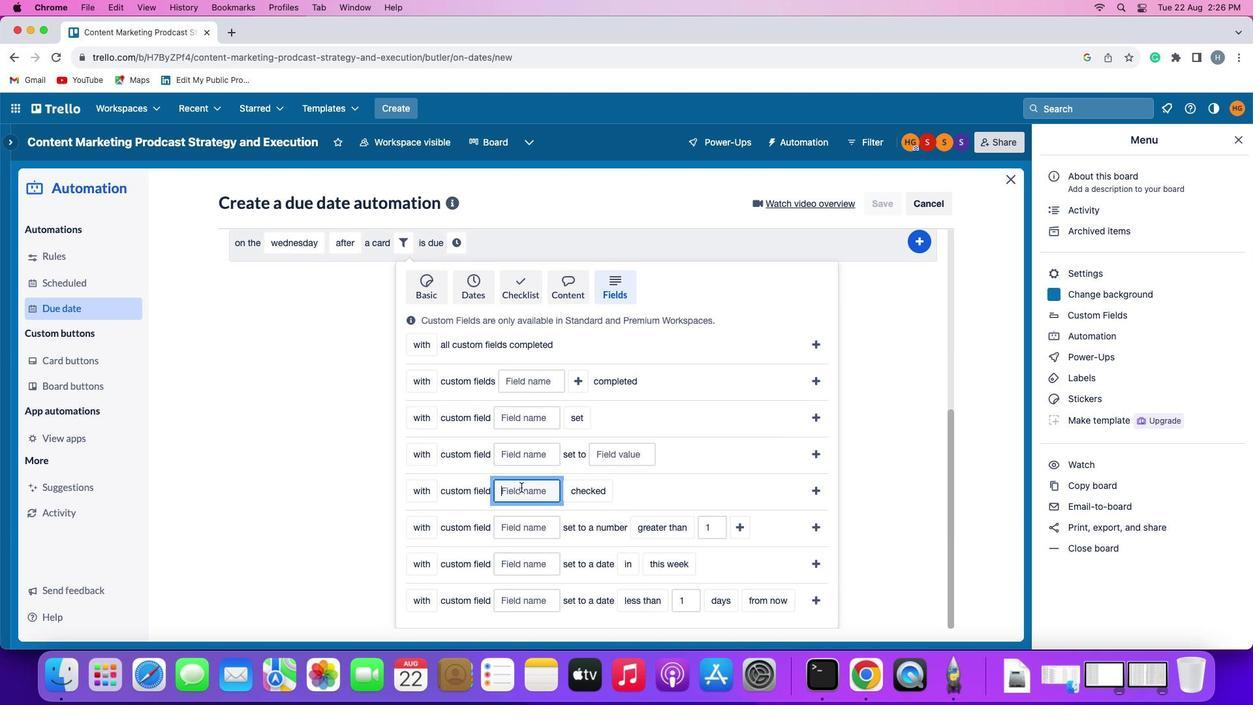 
Action: Key pressed Key.shift'R''e''s''u''m''e'
Screenshot: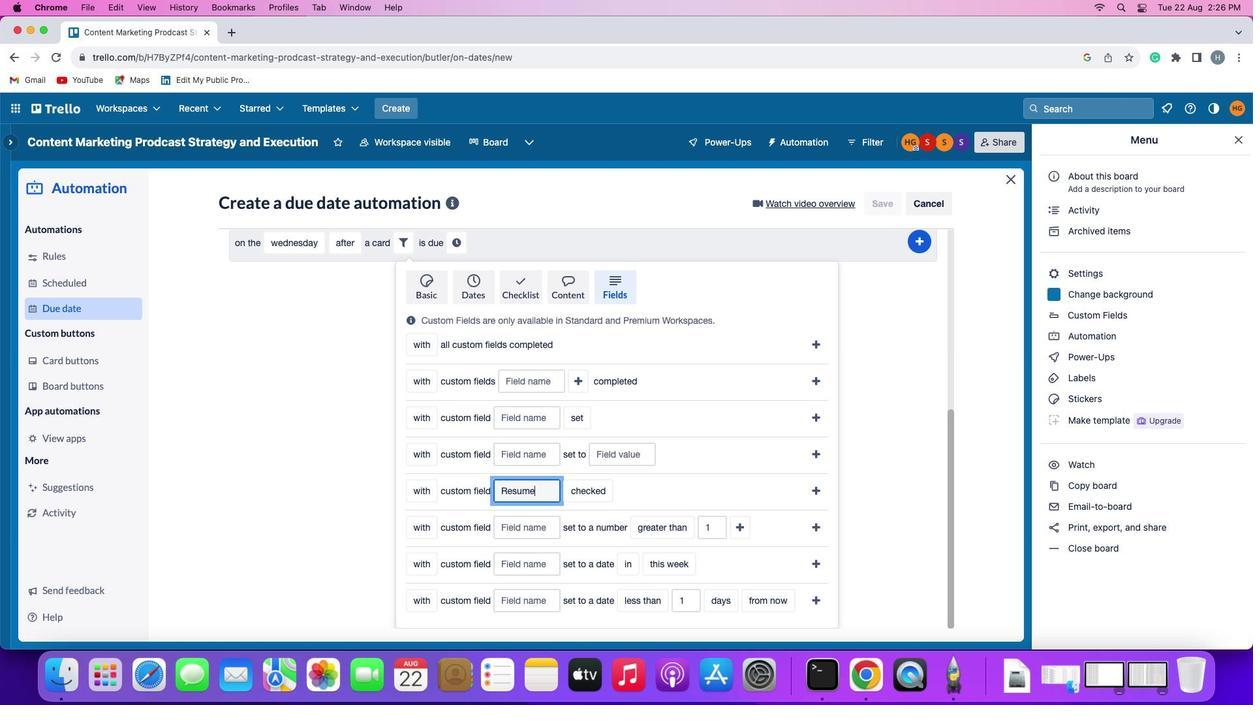 
Action: Mouse moved to (584, 492)
Screenshot: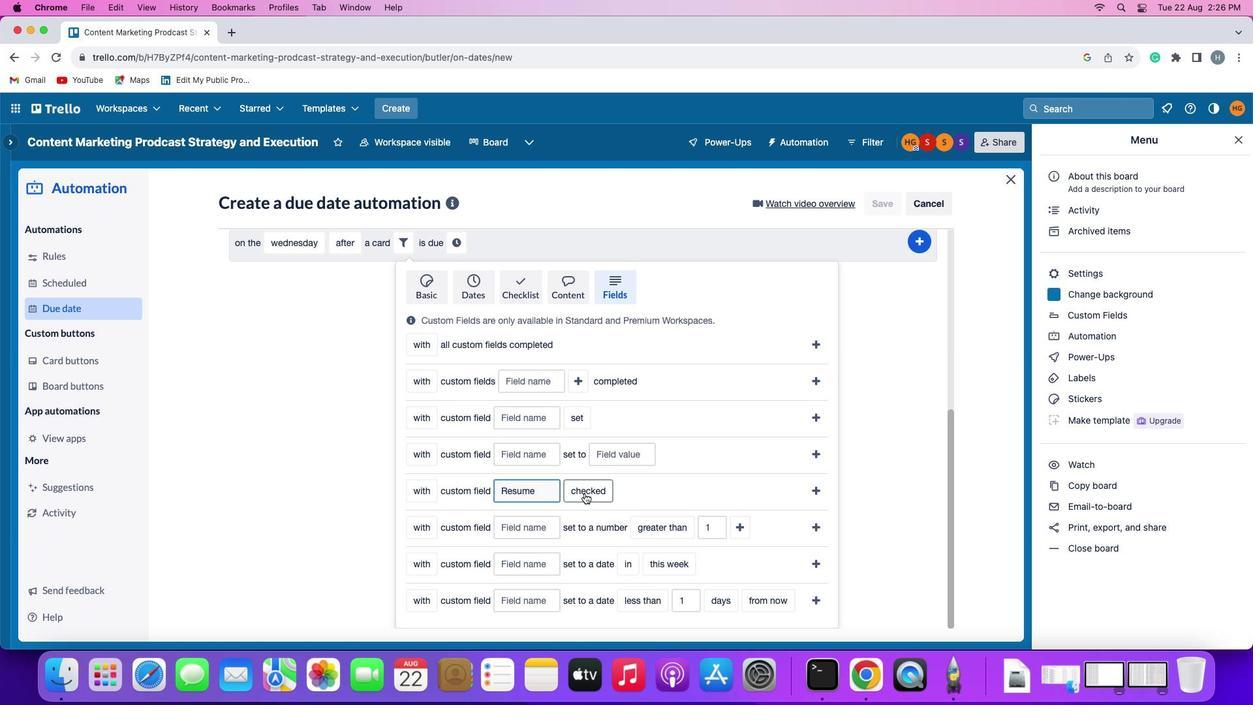 
Action: Mouse pressed left at (584, 492)
Screenshot: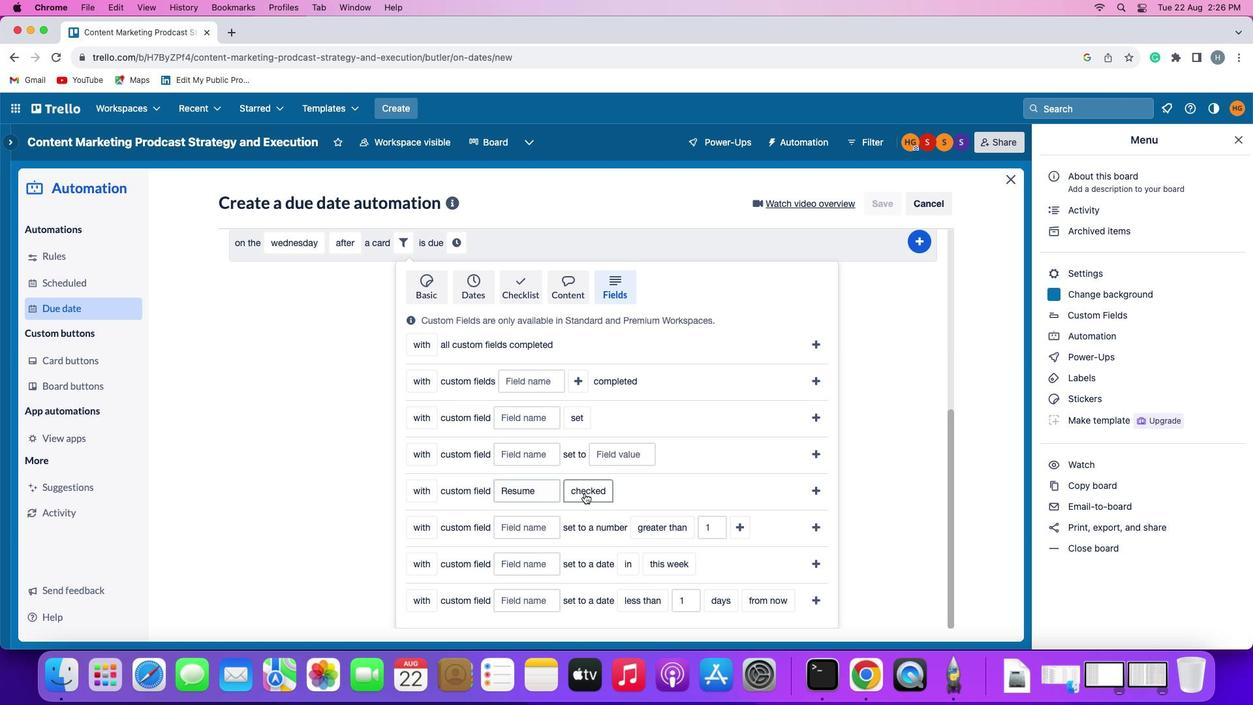 
Action: Mouse moved to (591, 539)
Screenshot: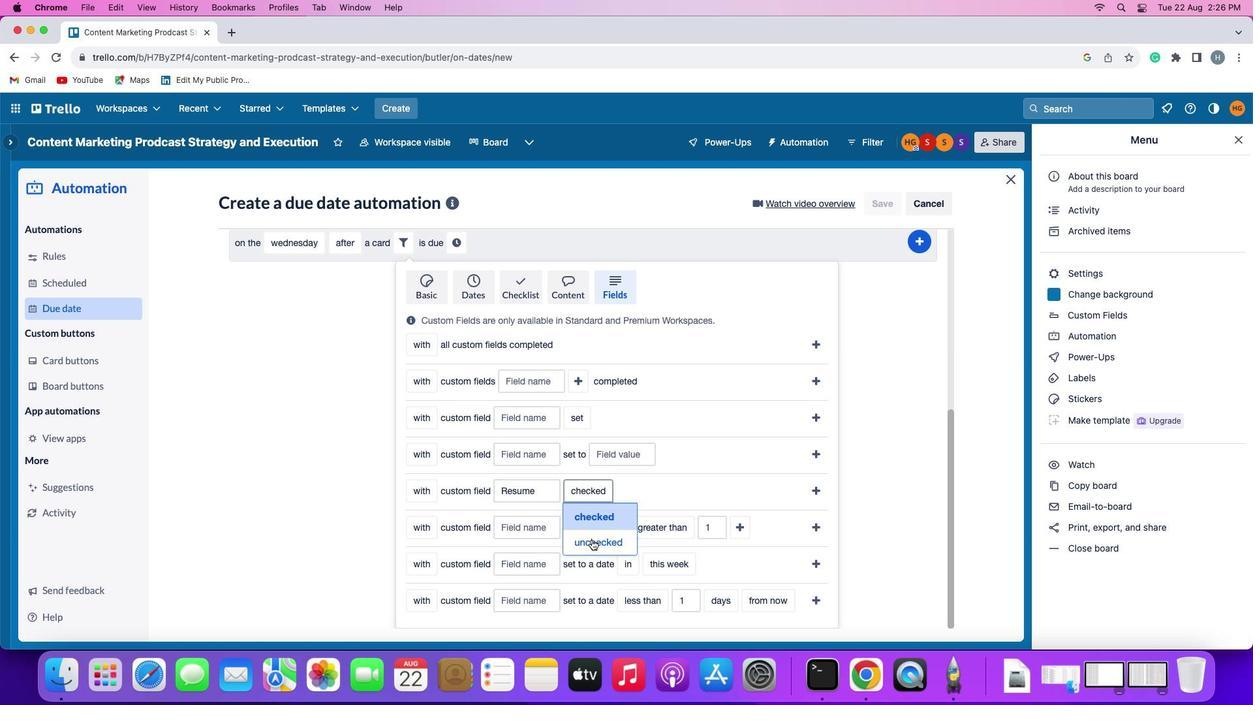 
Action: Mouse pressed left at (591, 539)
Screenshot: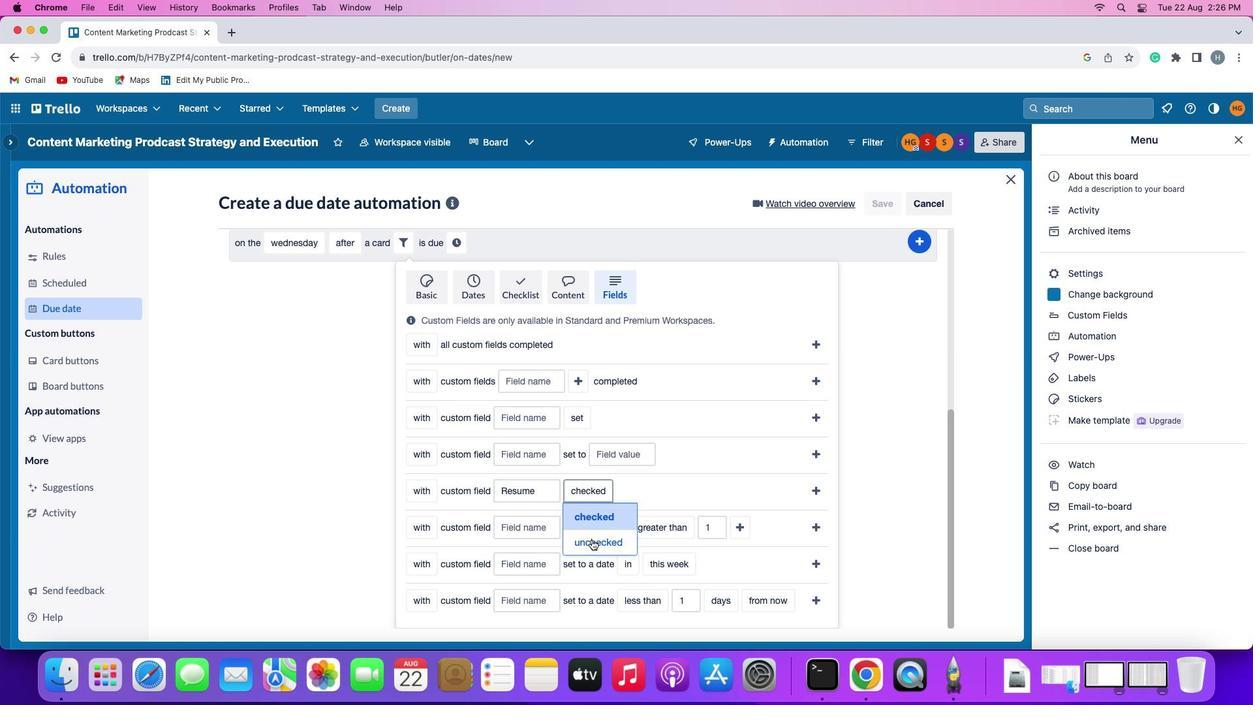 
Action: Mouse moved to (822, 486)
Screenshot: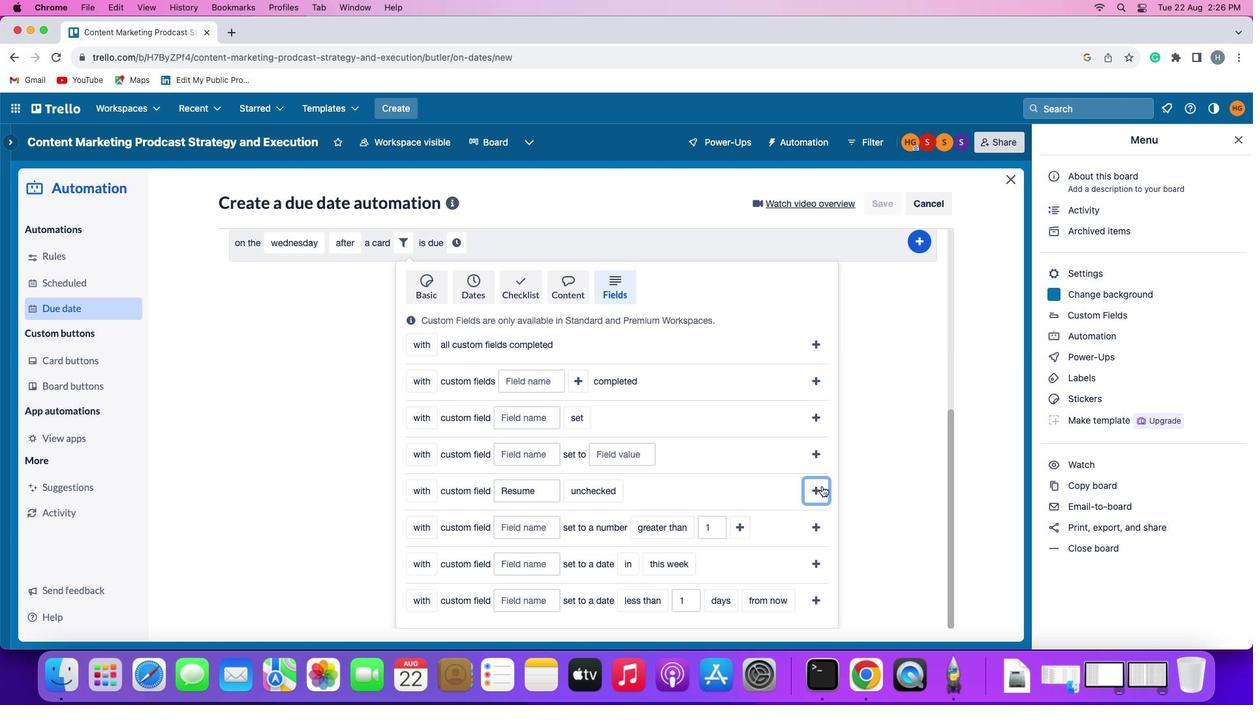 
Action: Mouse pressed left at (822, 486)
Screenshot: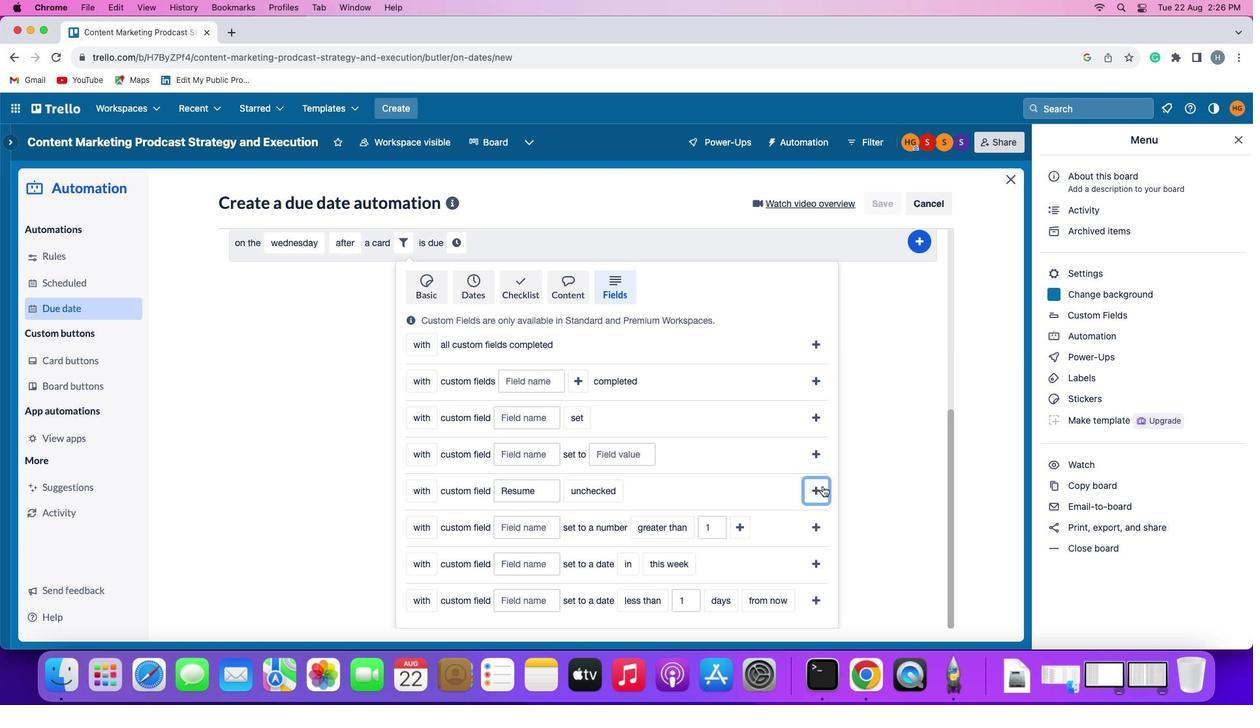 
Action: Mouse moved to (652, 573)
Screenshot: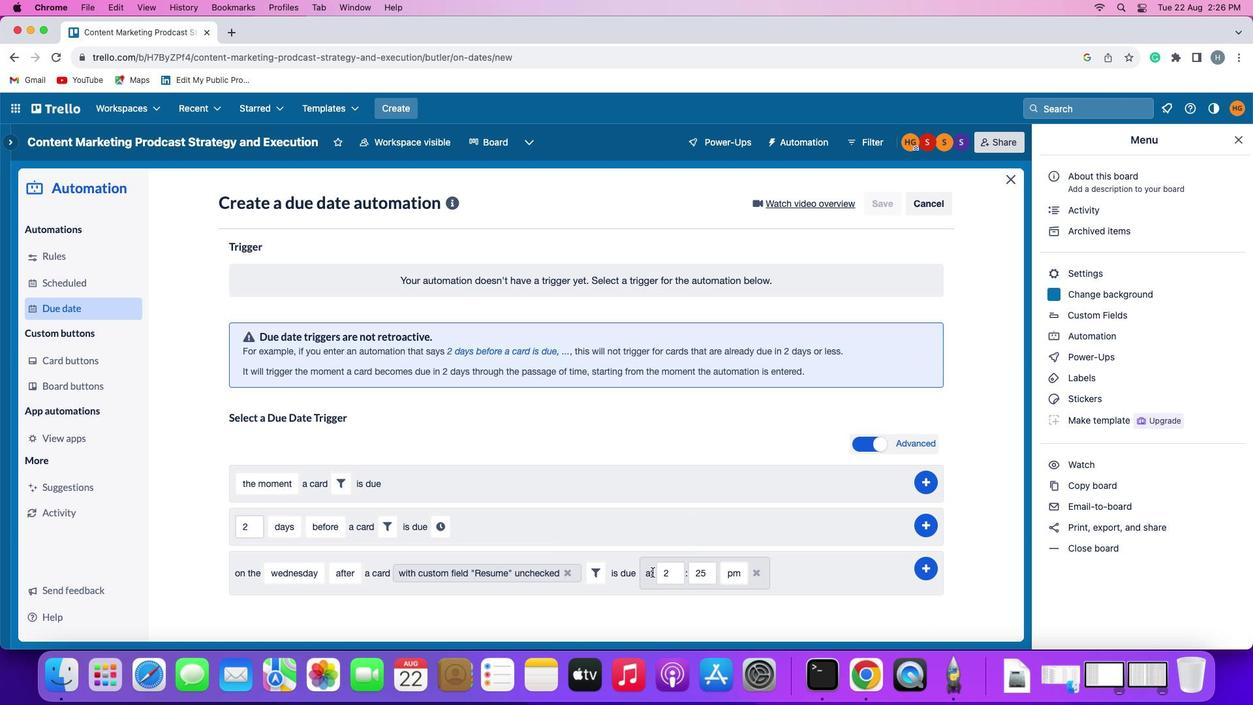 
Action: Mouse pressed left at (652, 573)
Screenshot: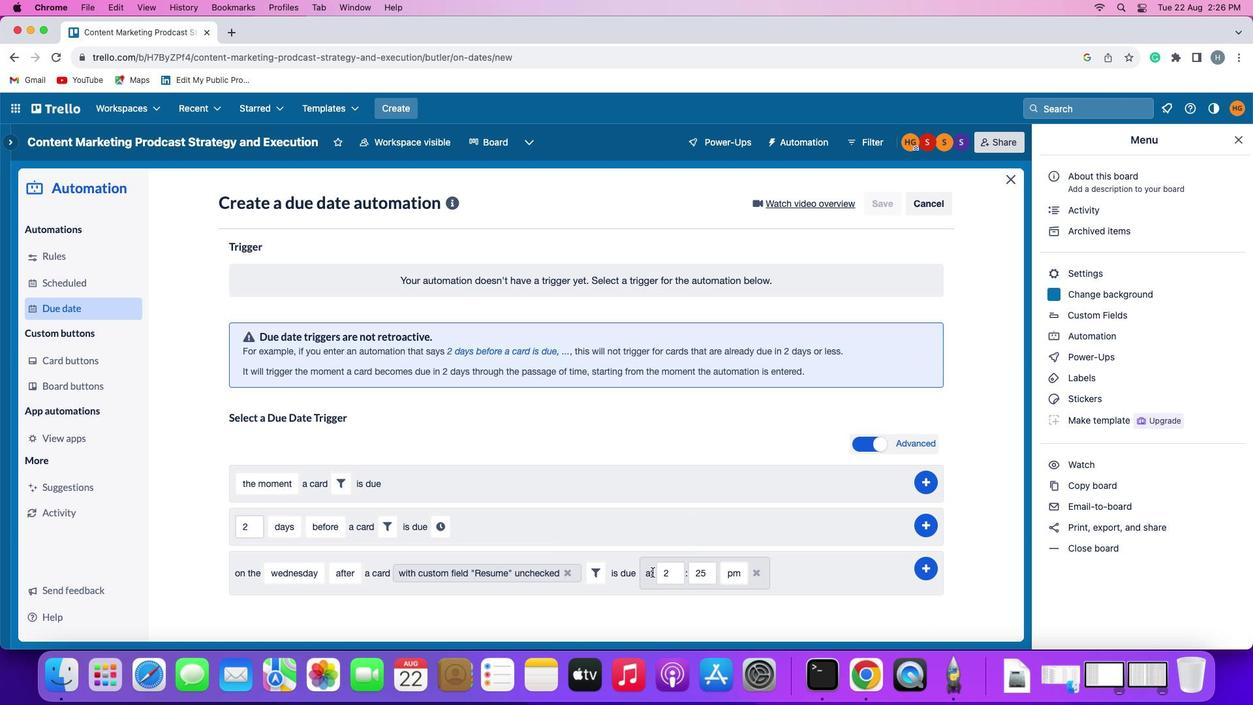 
Action: Mouse moved to (684, 572)
Screenshot: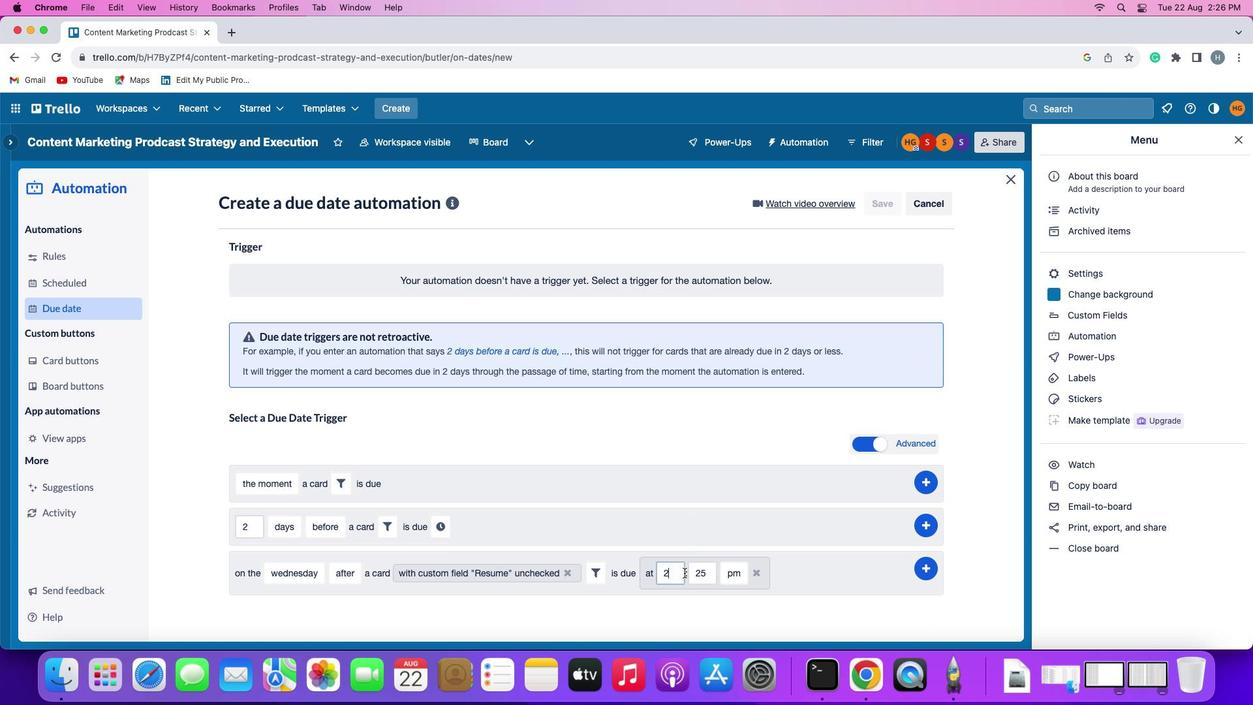 
Action: Mouse pressed left at (684, 572)
Screenshot: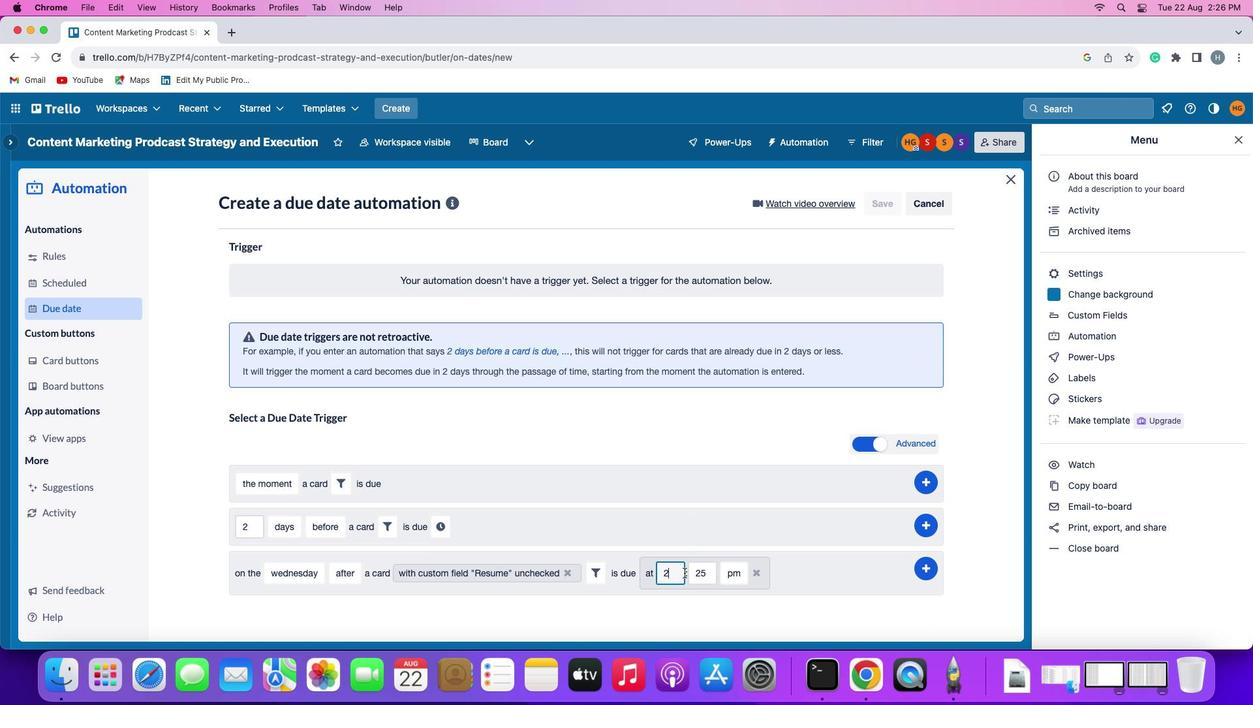 
Action: Key pressed Key.backspace'1''1'
Screenshot: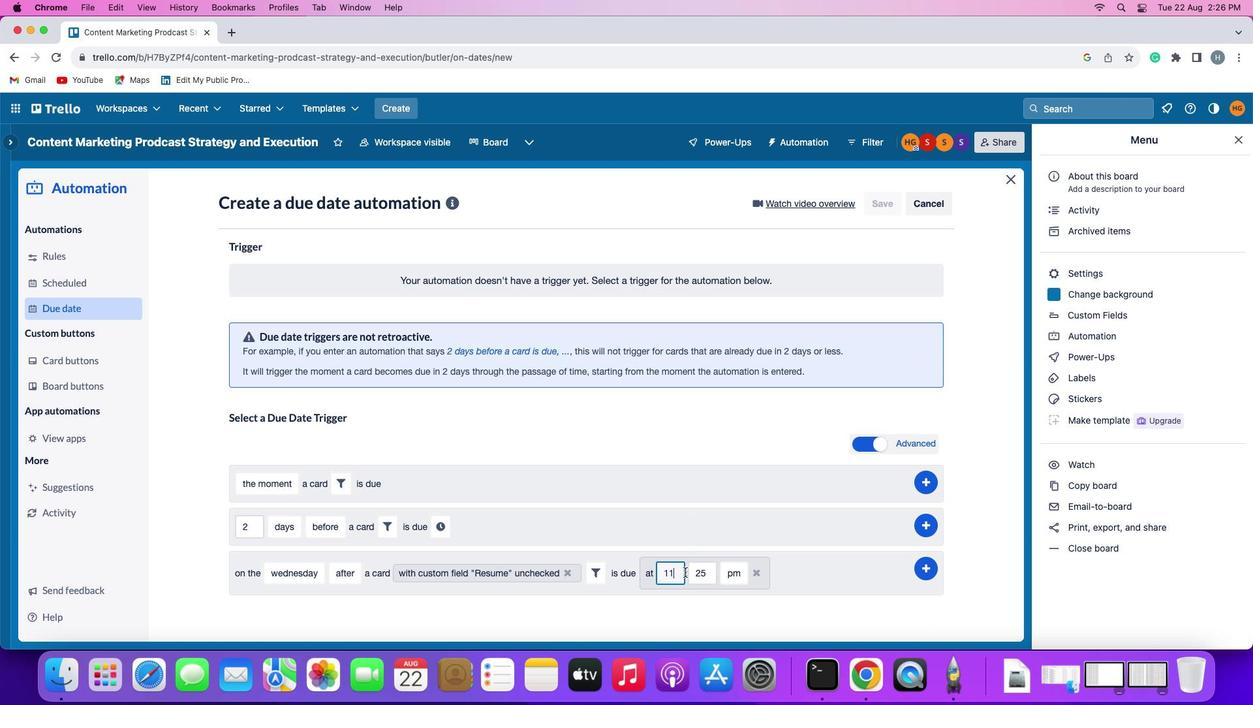 
Action: Mouse moved to (714, 571)
Screenshot: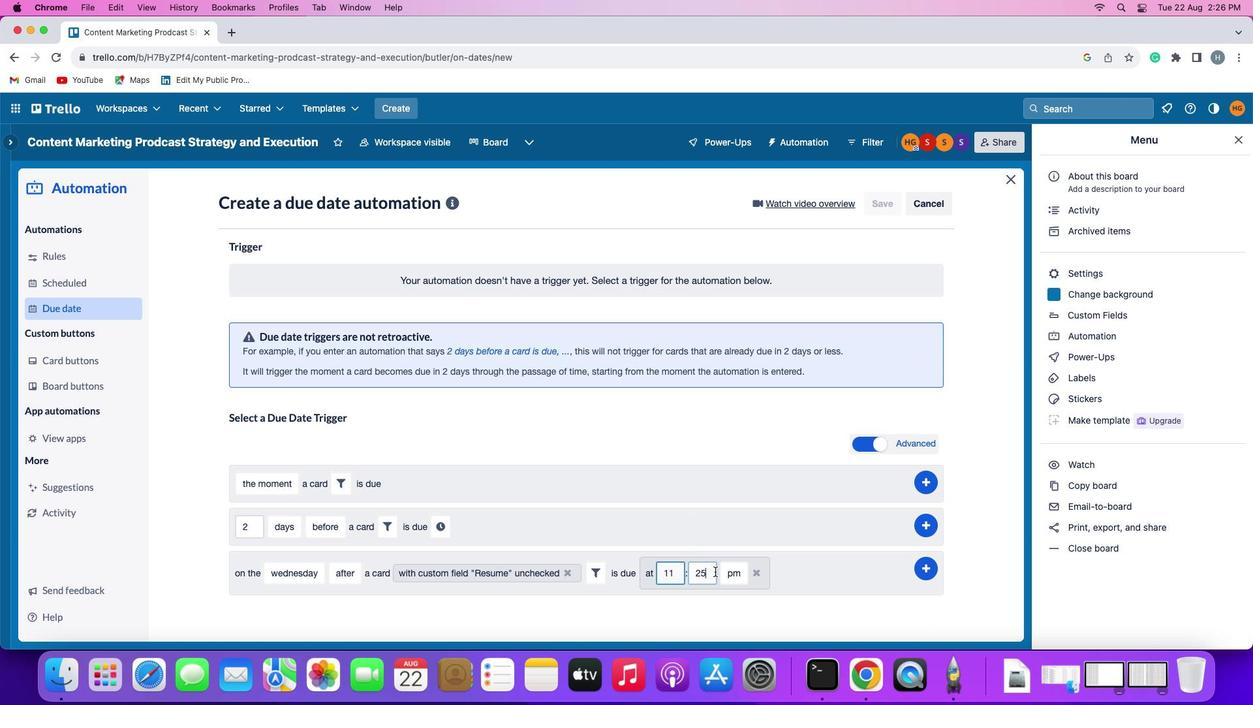 
Action: Mouse pressed left at (714, 571)
Screenshot: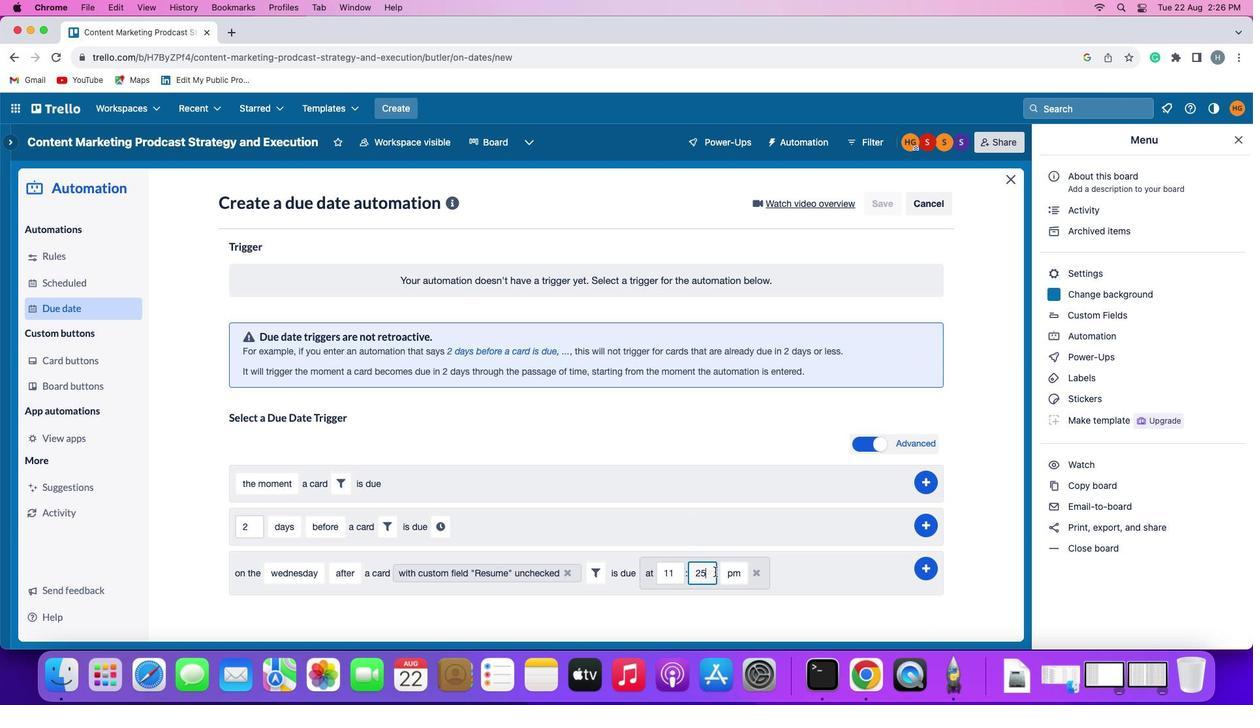 
Action: Key pressed Key.backspaceKey.backspace'0''0'
Screenshot: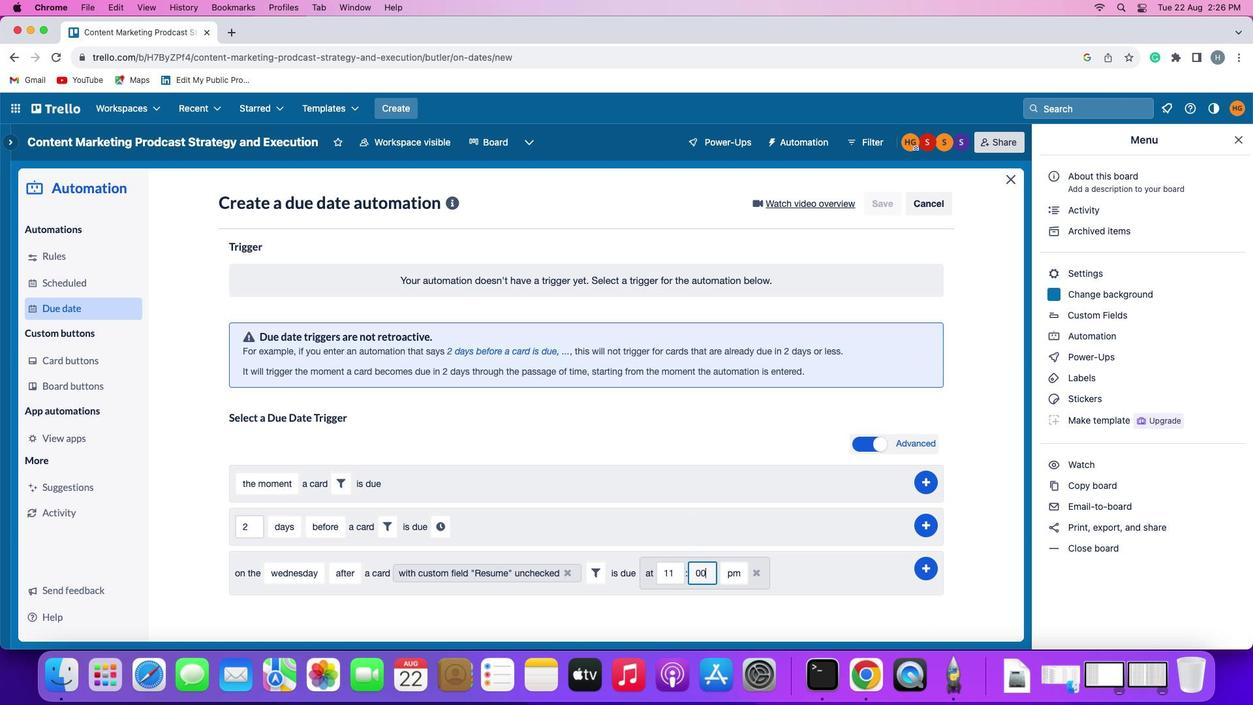 
Action: Mouse moved to (737, 567)
Screenshot: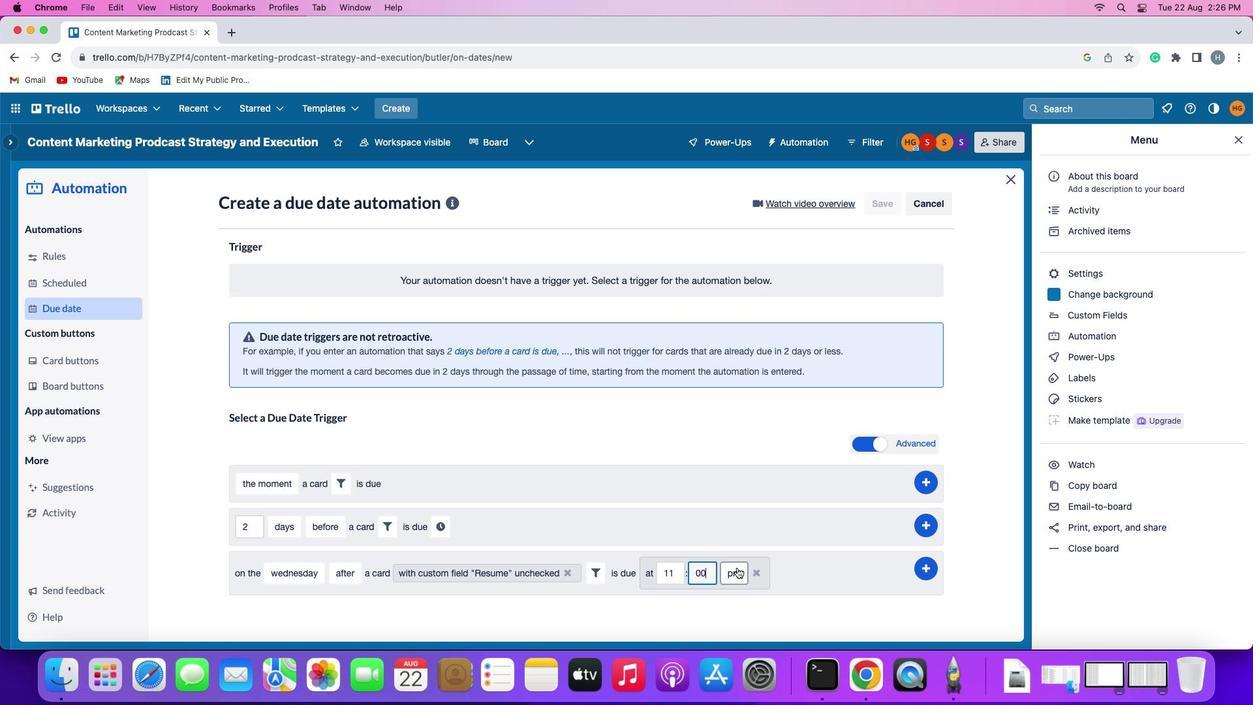 
Action: Mouse pressed left at (737, 567)
Screenshot: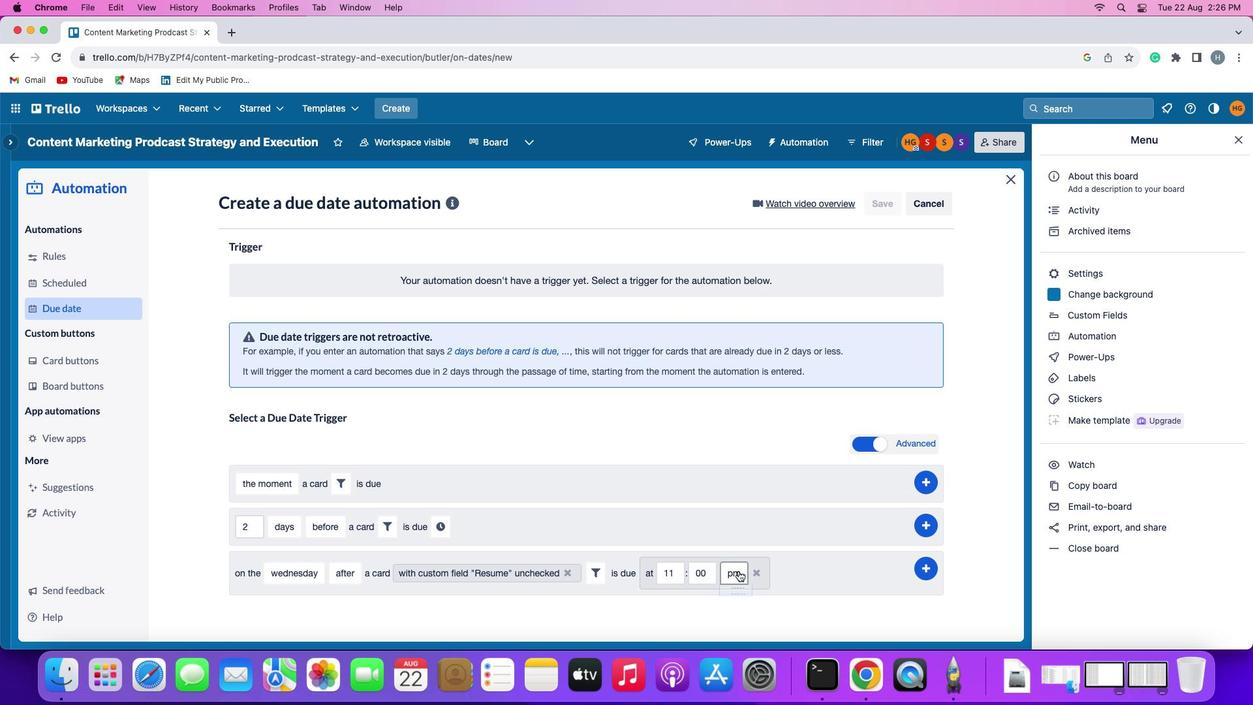 
Action: Mouse moved to (739, 590)
Screenshot: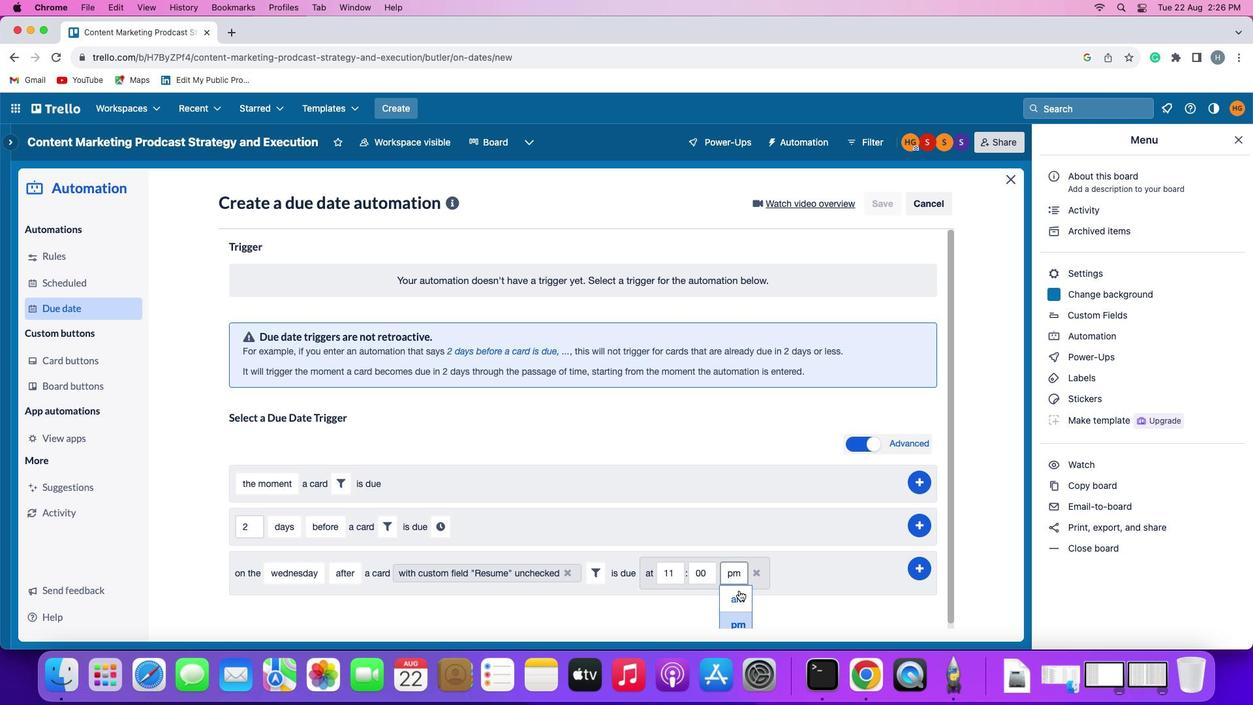 
Action: Mouse pressed left at (739, 590)
Screenshot: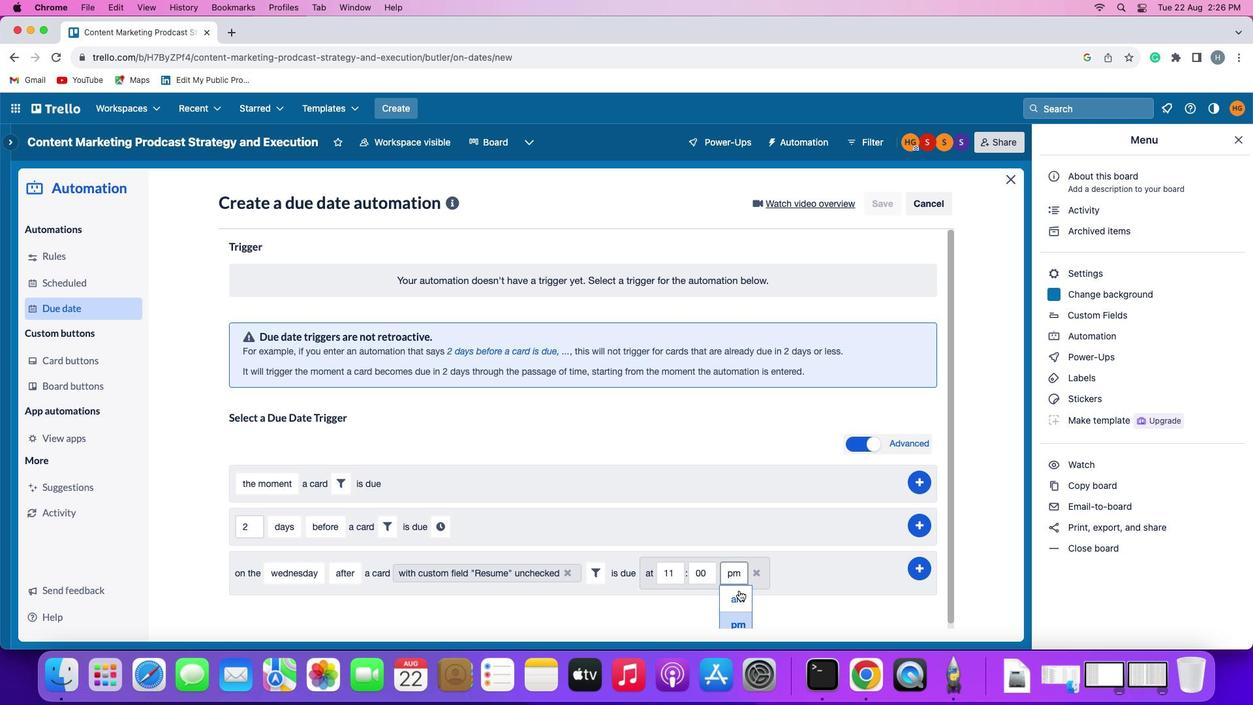 
Action: Mouse moved to (925, 563)
Screenshot: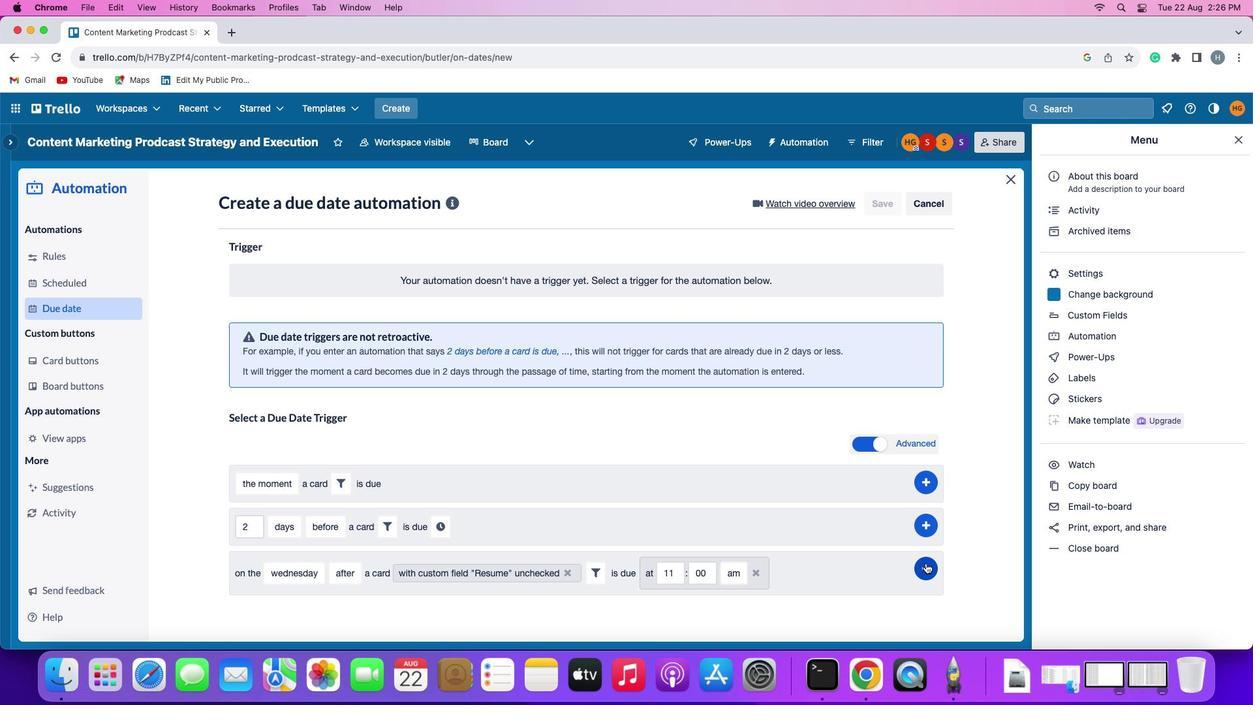 
Action: Mouse pressed left at (925, 563)
Screenshot: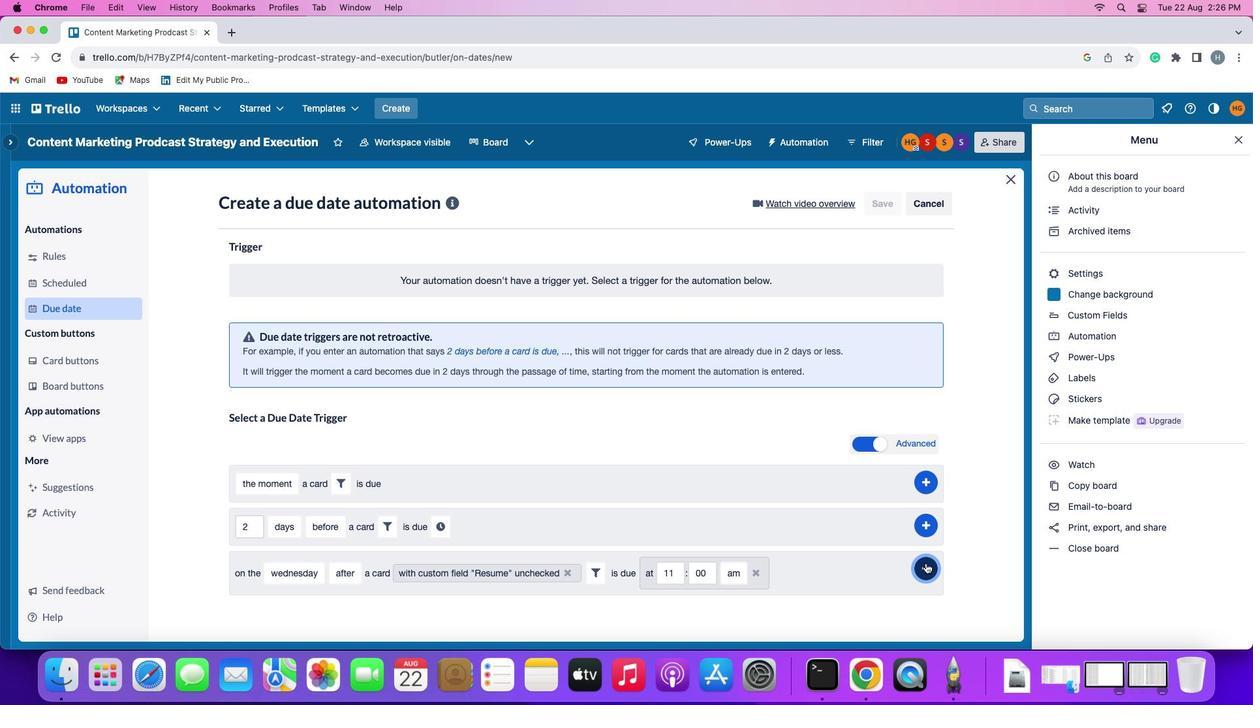 
Action: Mouse moved to (964, 479)
Screenshot: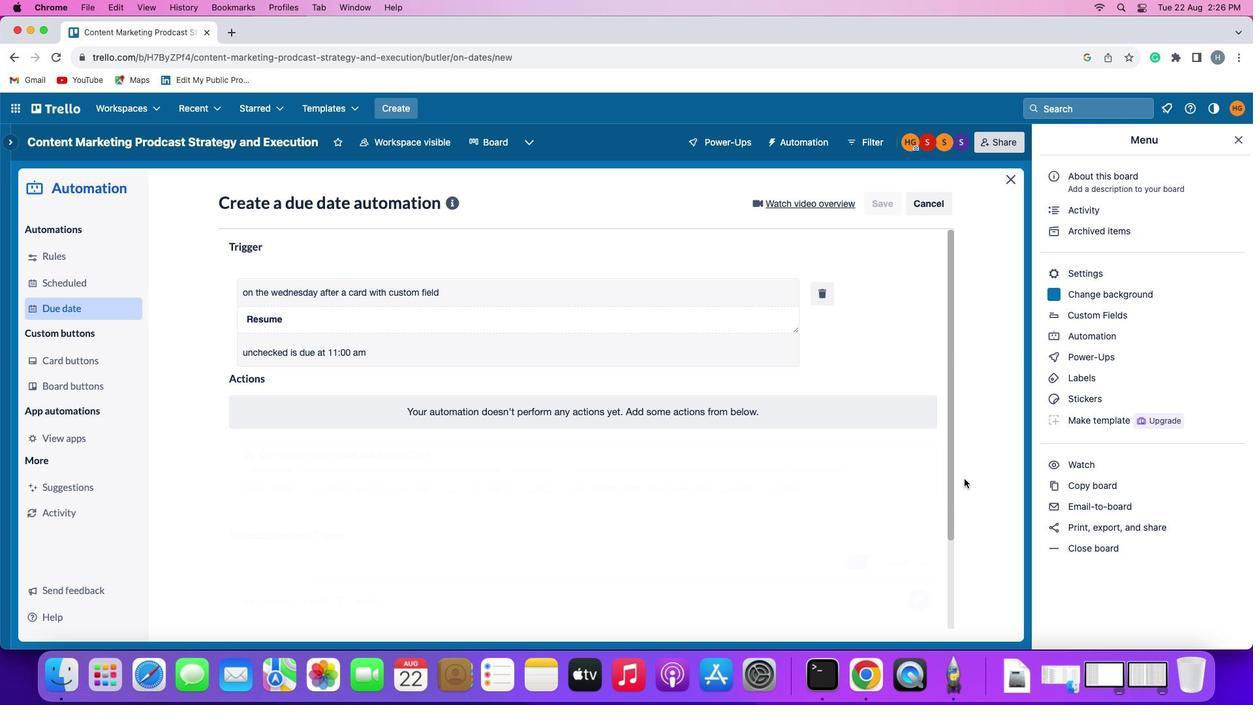 
